 Task: Search one way flight ticket for 1 adult, 6 children, 1 infant in seat and 1 infant on lap in business from Petersburg: Petersburg James A. Johnson Airport to Springfield: Abraham Lincoln Capital Airport on 5-2-2023. Choice of flights is JetBlue. Number of bags: 1 carry on bag. Price is upto 65000. Outbound departure time preference is 23:45.
Action: Mouse moved to (211, 139)
Screenshot: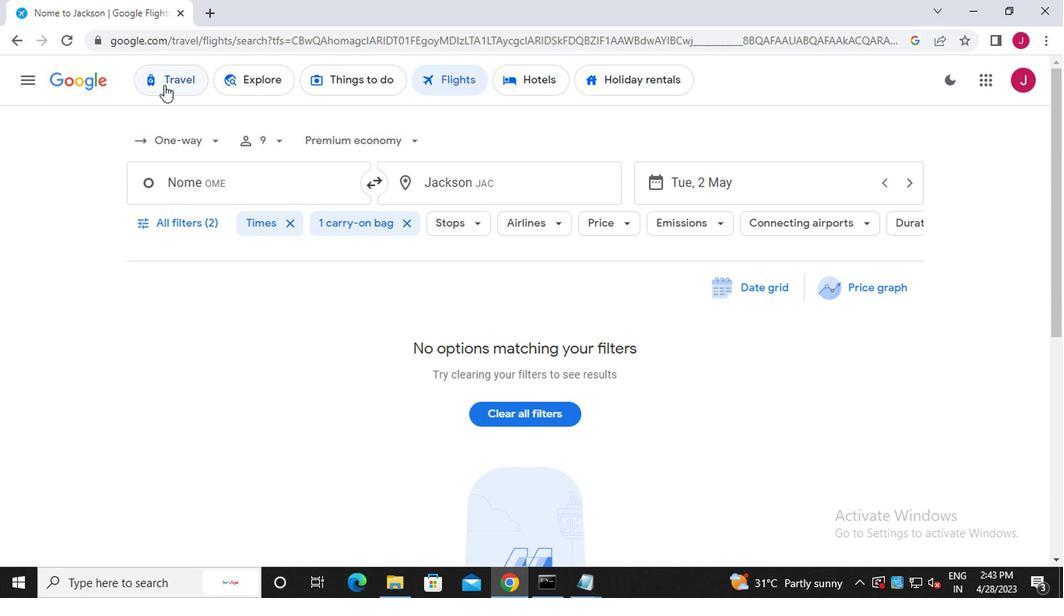 
Action: Mouse pressed left at (211, 139)
Screenshot: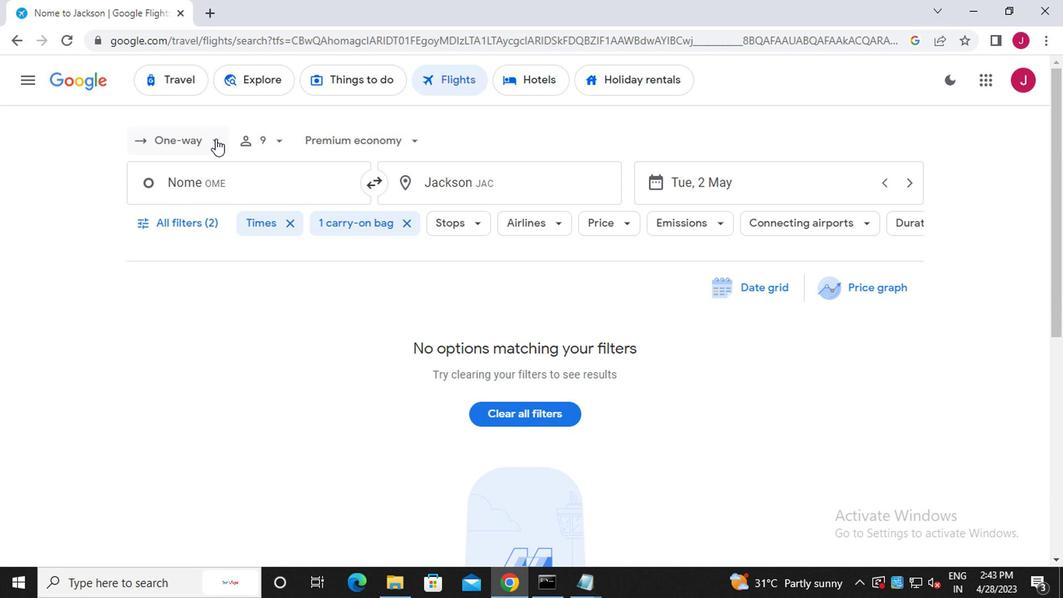 
Action: Mouse moved to (217, 212)
Screenshot: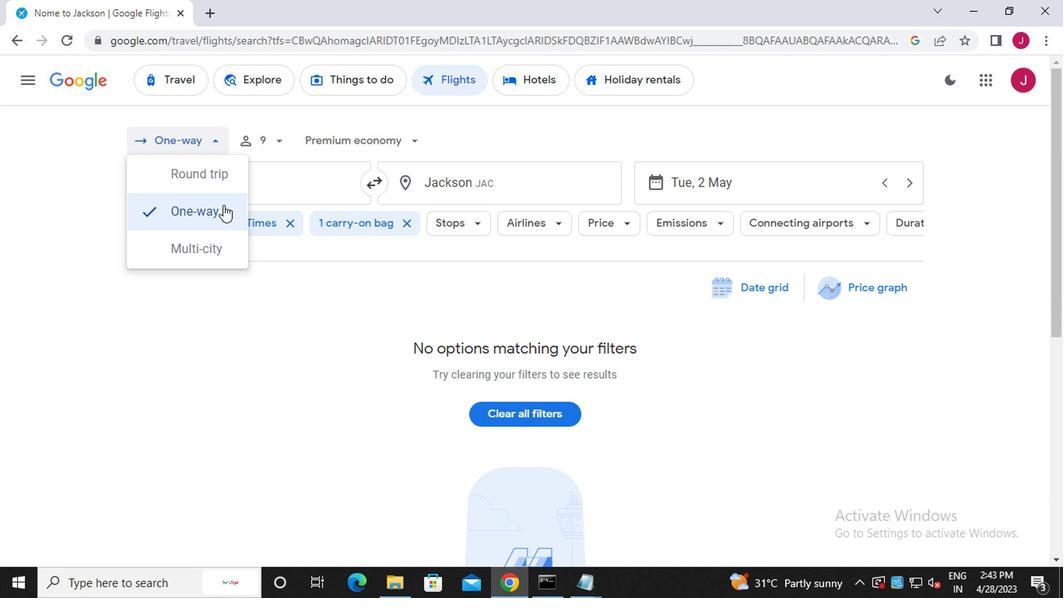 
Action: Mouse pressed left at (217, 212)
Screenshot: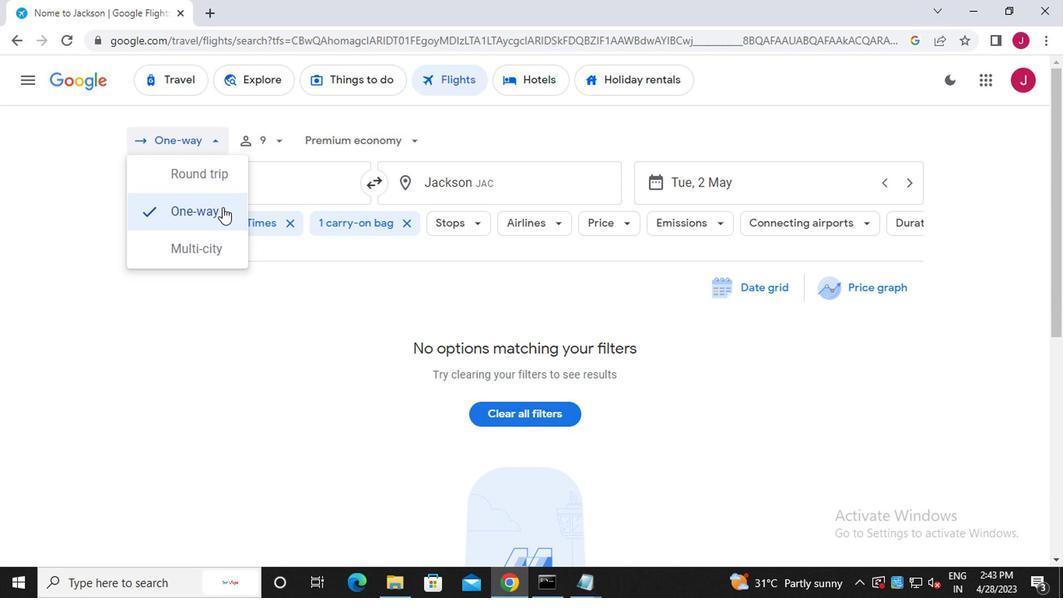 
Action: Mouse moved to (271, 145)
Screenshot: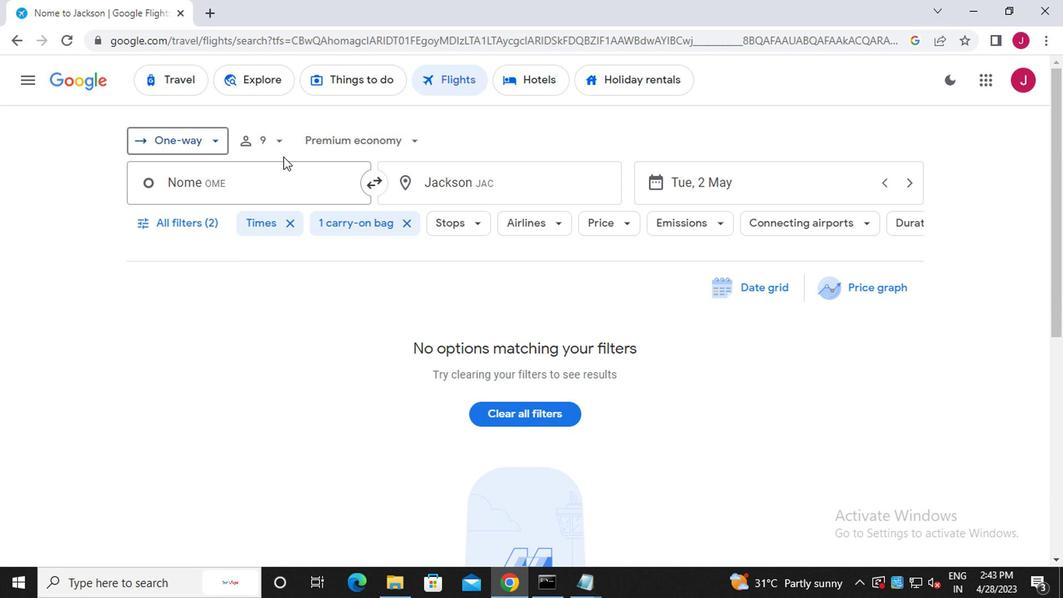 
Action: Mouse pressed left at (271, 145)
Screenshot: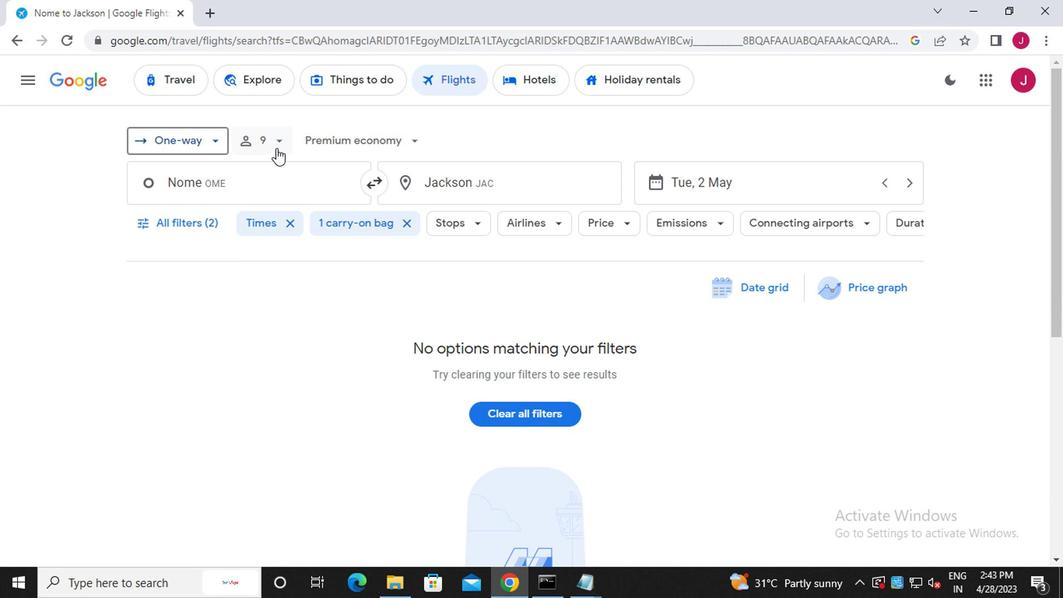 
Action: Mouse moved to (338, 181)
Screenshot: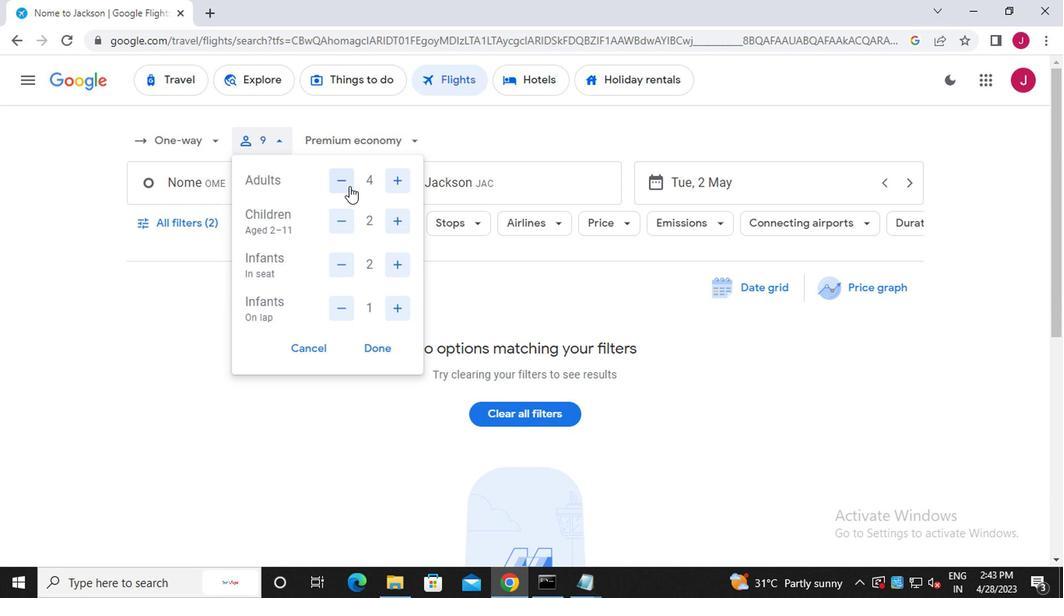 
Action: Mouse pressed left at (338, 181)
Screenshot: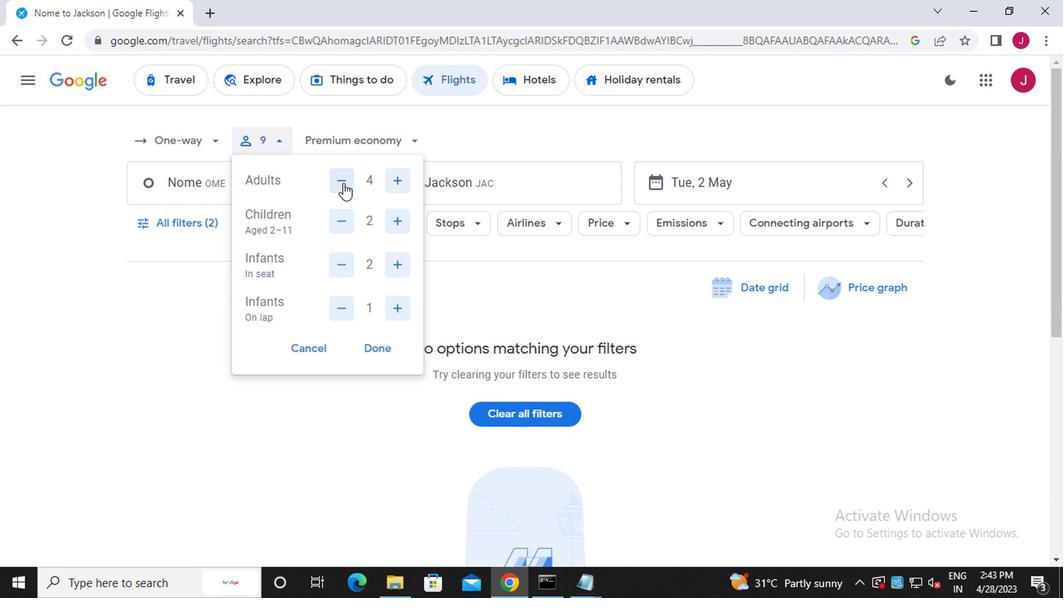 
Action: Mouse pressed left at (338, 181)
Screenshot: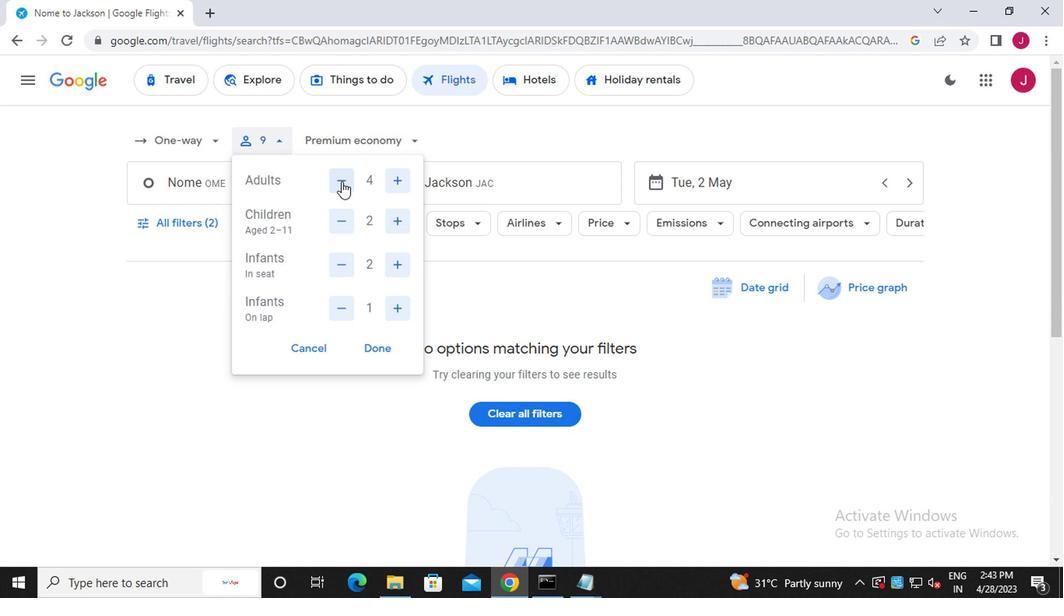 
Action: Mouse pressed left at (338, 181)
Screenshot: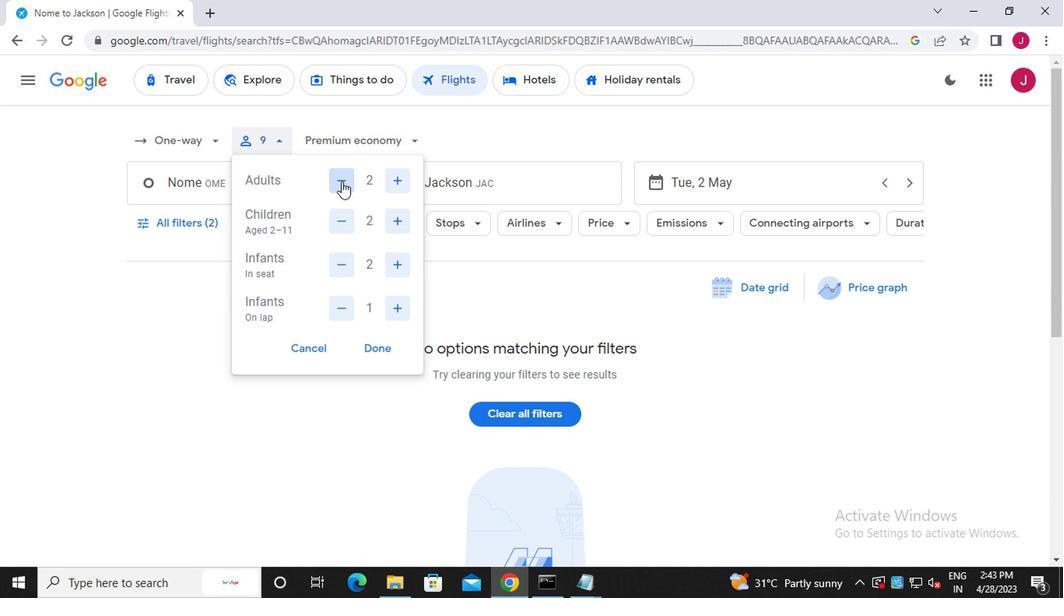 
Action: Mouse moved to (393, 219)
Screenshot: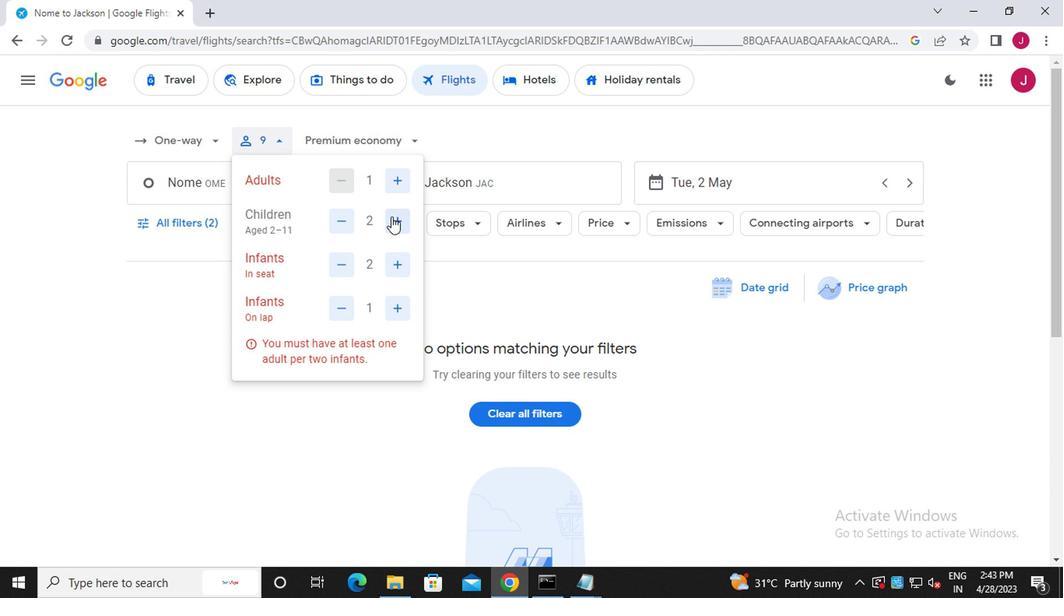 
Action: Mouse pressed left at (393, 219)
Screenshot: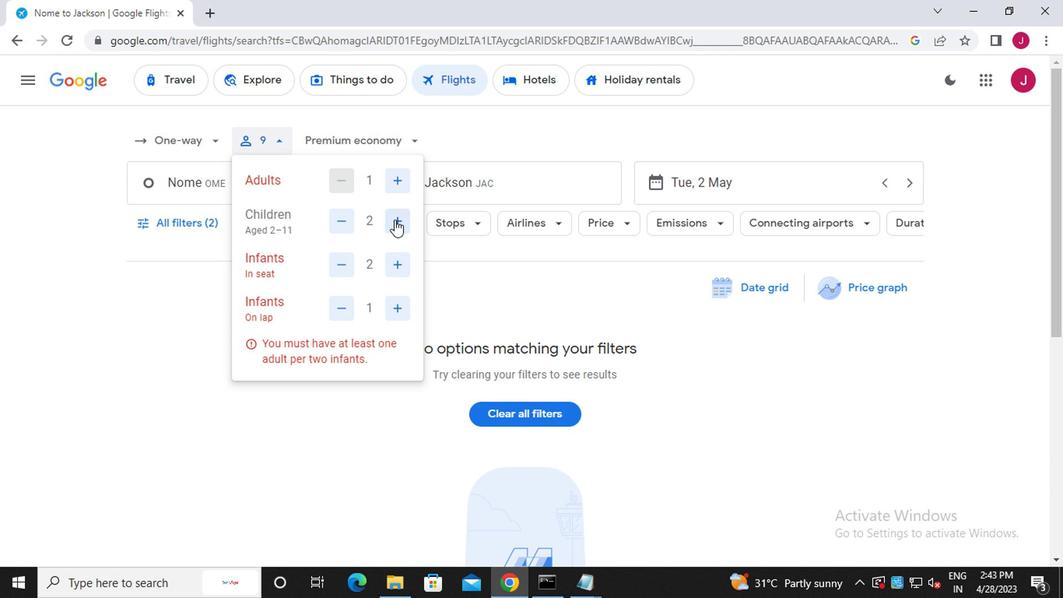 
Action: Mouse moved to (394, 220)
Screenshot: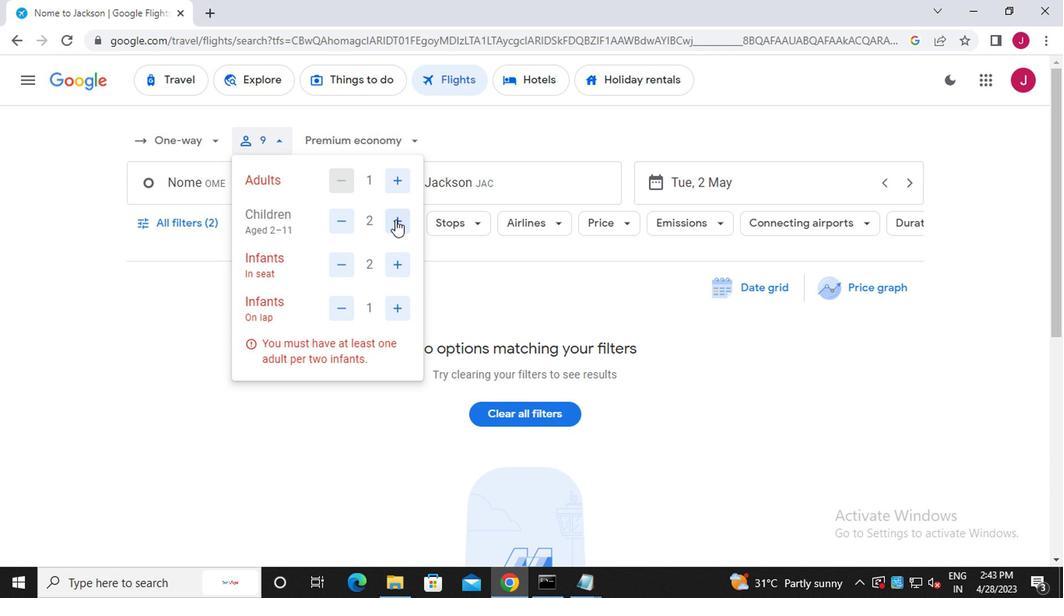 
Action: Mouse pressed left at (394, 220)
Screenshot: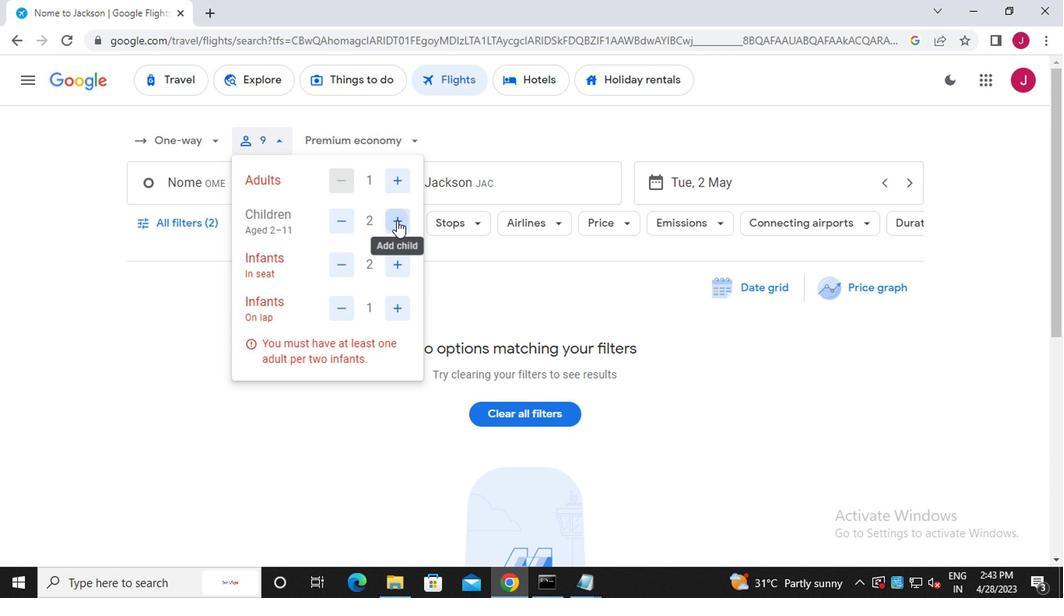 
Action: Mouse pressed left at (394, 220)
Screenshot: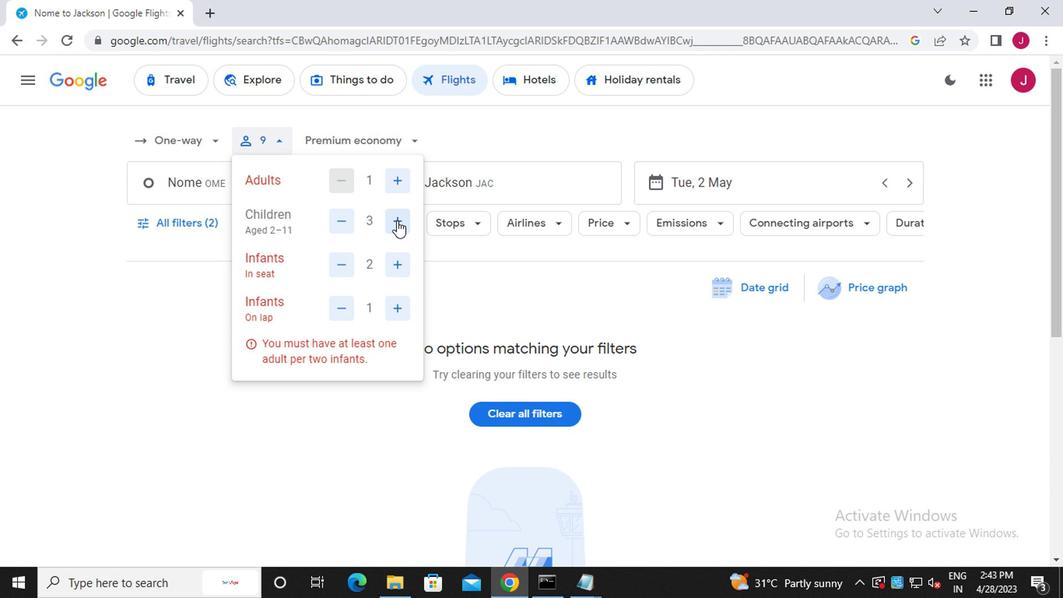 
Action: Mouse pressed left at (394, 220)
Screenshot: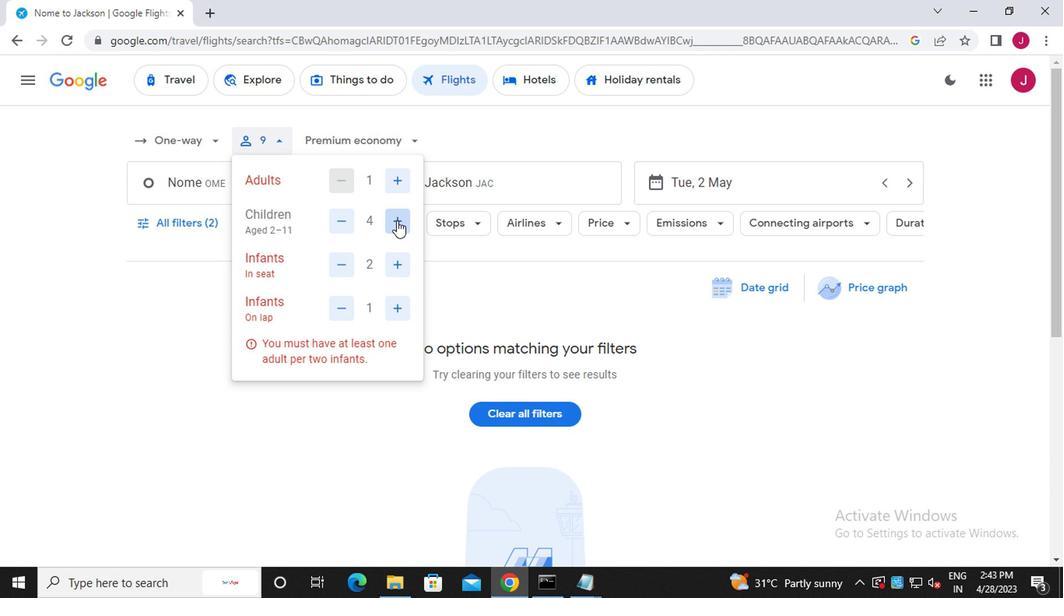 
Action: Mouse moved to (342, 263)
Screenshot: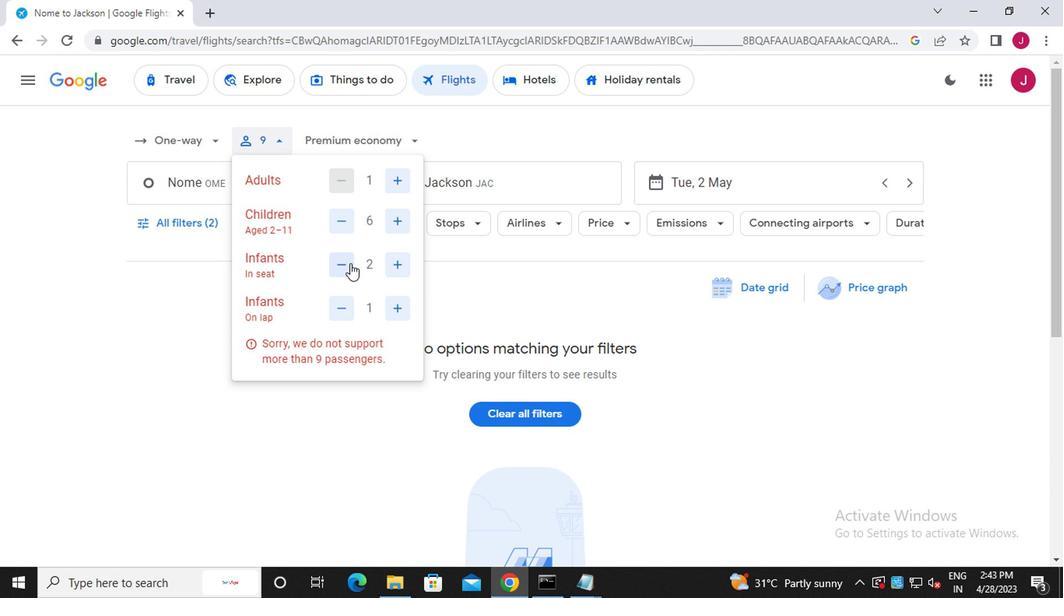 
Action: Mouse pressed left at (342, 263)
Screenshot: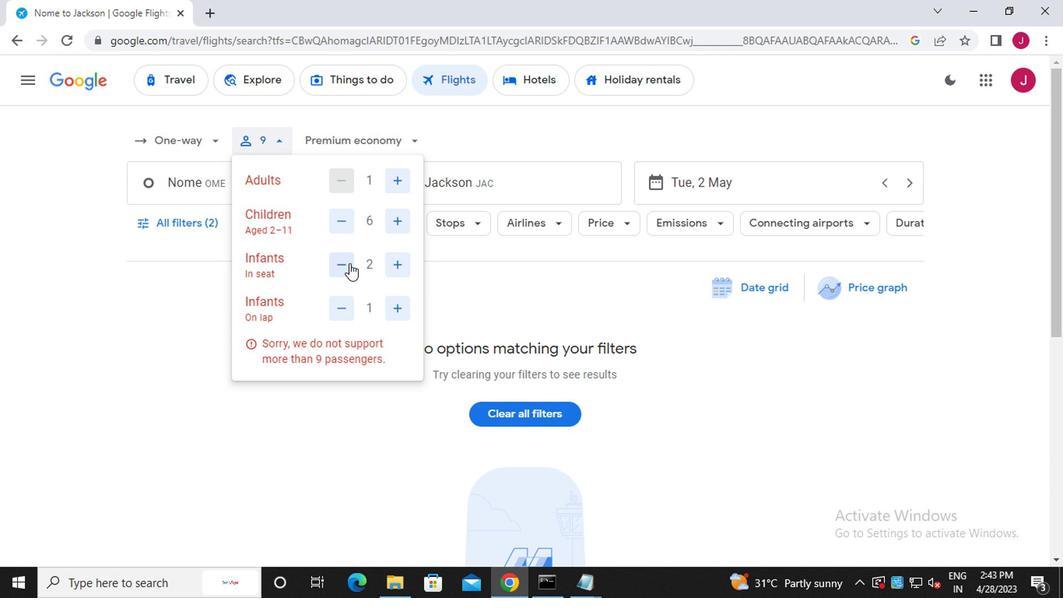 
Action: Mouse moved to (373, 347)
Screenshot: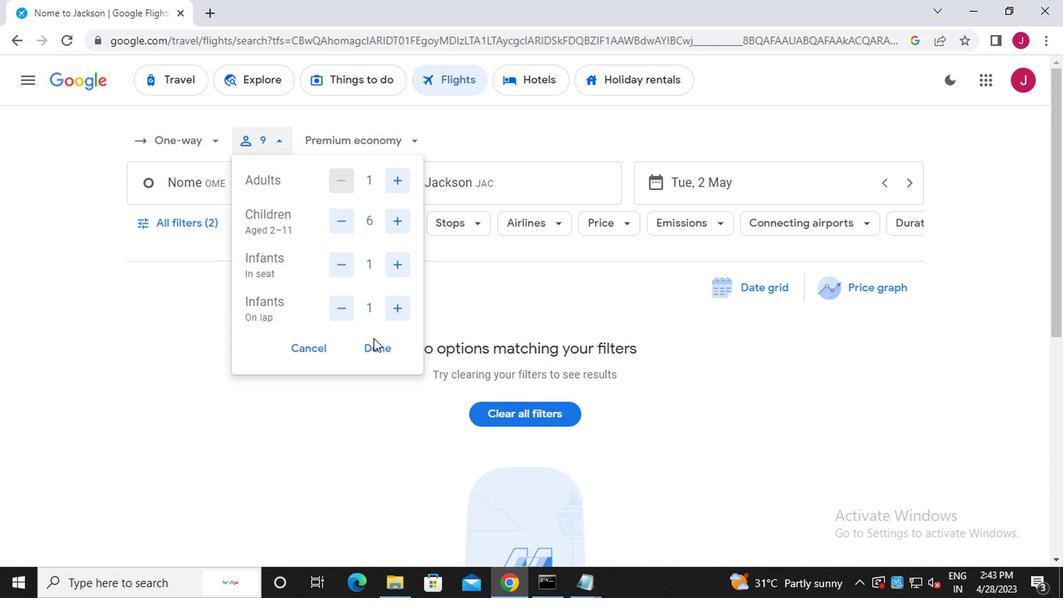
Action: Mouse pressed left at (373, 347)
Screenshot: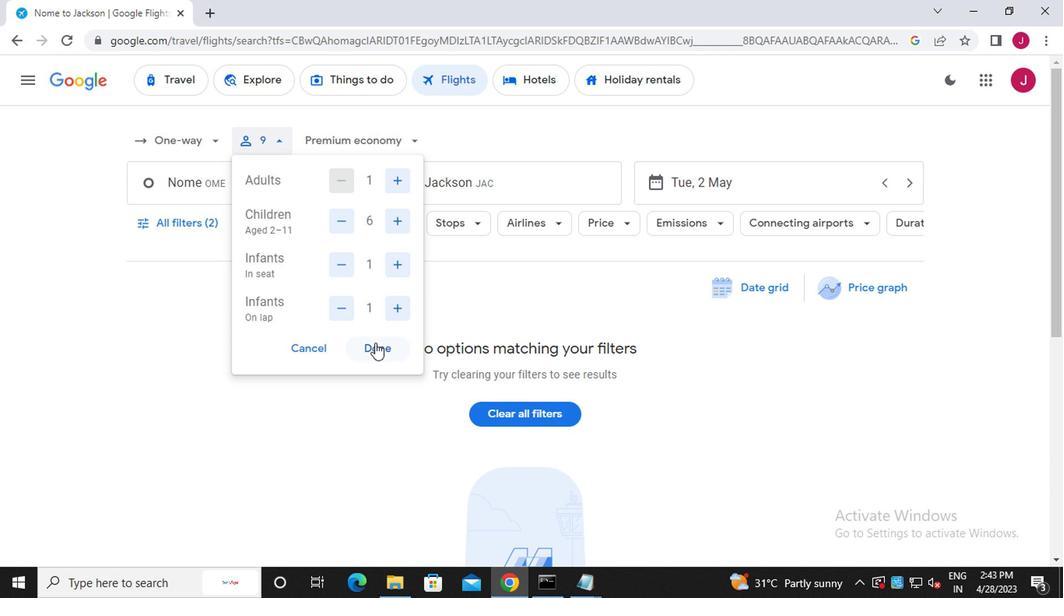 
Action: Mouse moved to (378, 135)
Screenshot: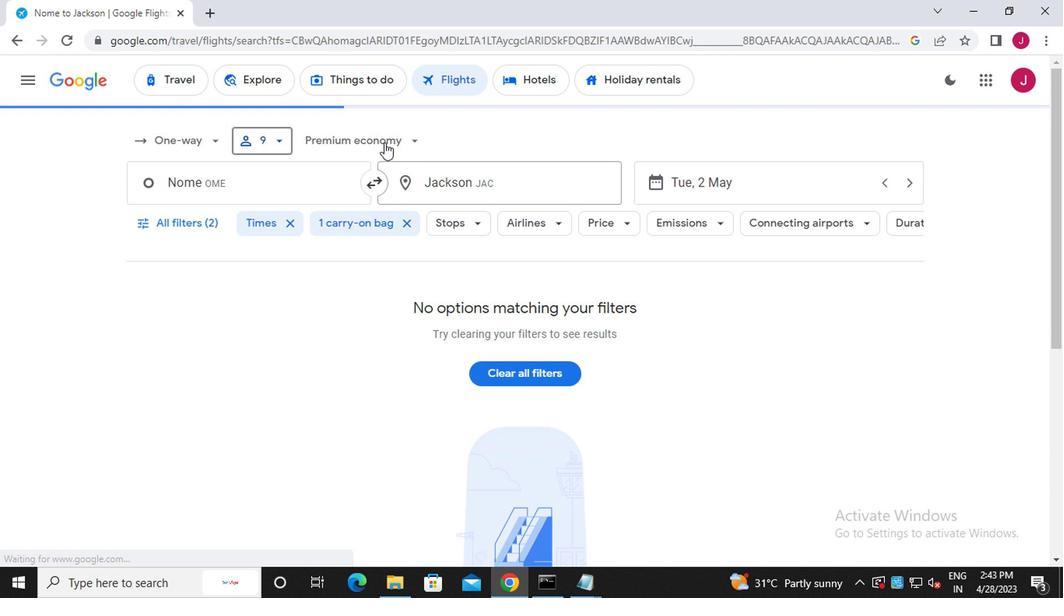 
Action: Mouse pressed left at (378, 135)
Screenshot: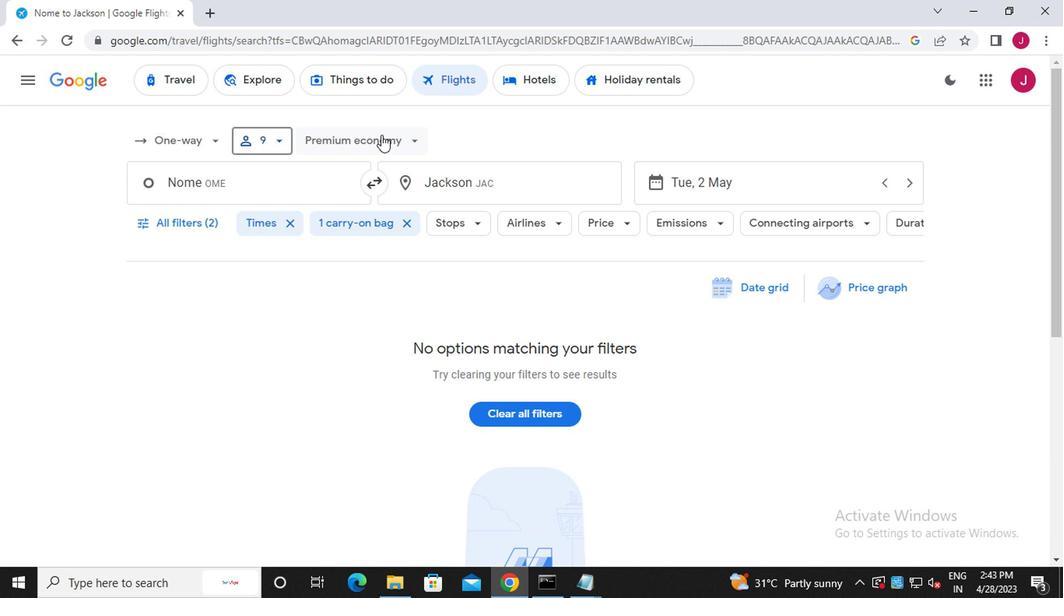 
Action: Mouse moved to (381, 248)
Screenshot: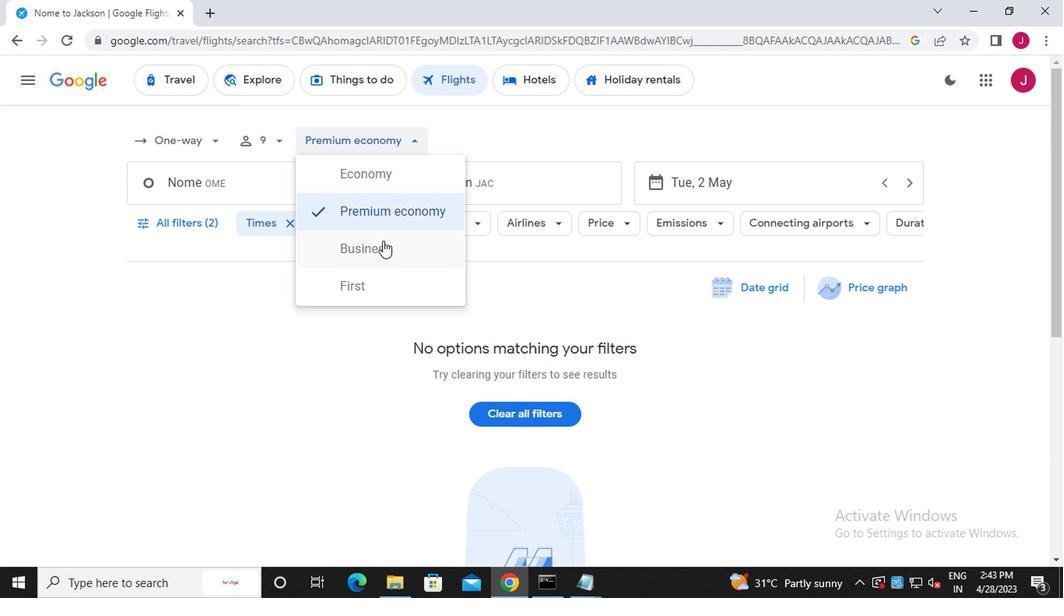
Action: Mouse pressed left at (381, 248)
Screenshot: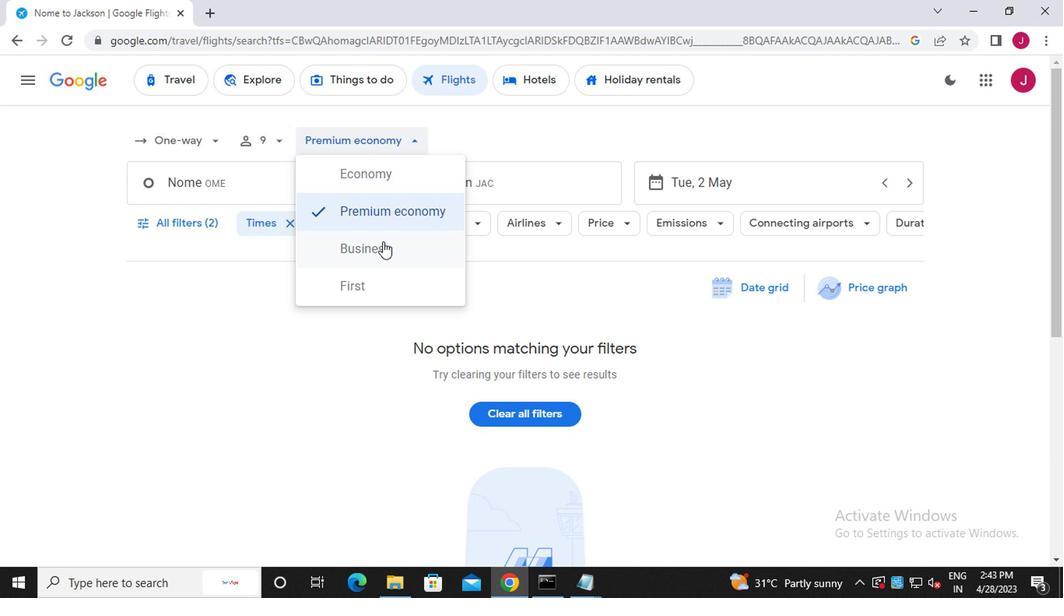 
Action: Mouse moved to (271, 191)
Screenshot: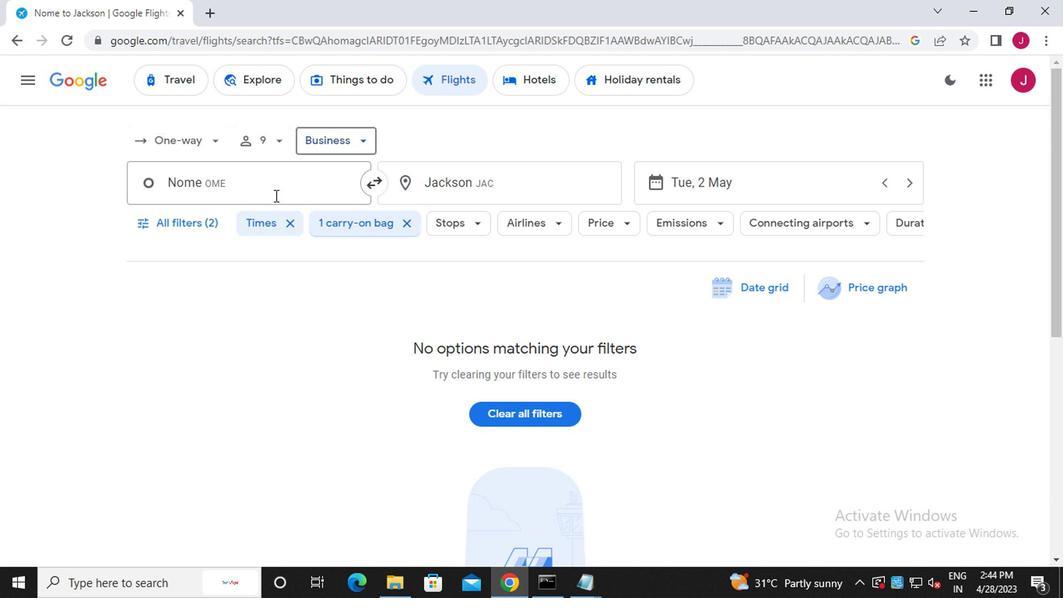 
Action: Mouse pressed left at (271, 191)
Screenshot: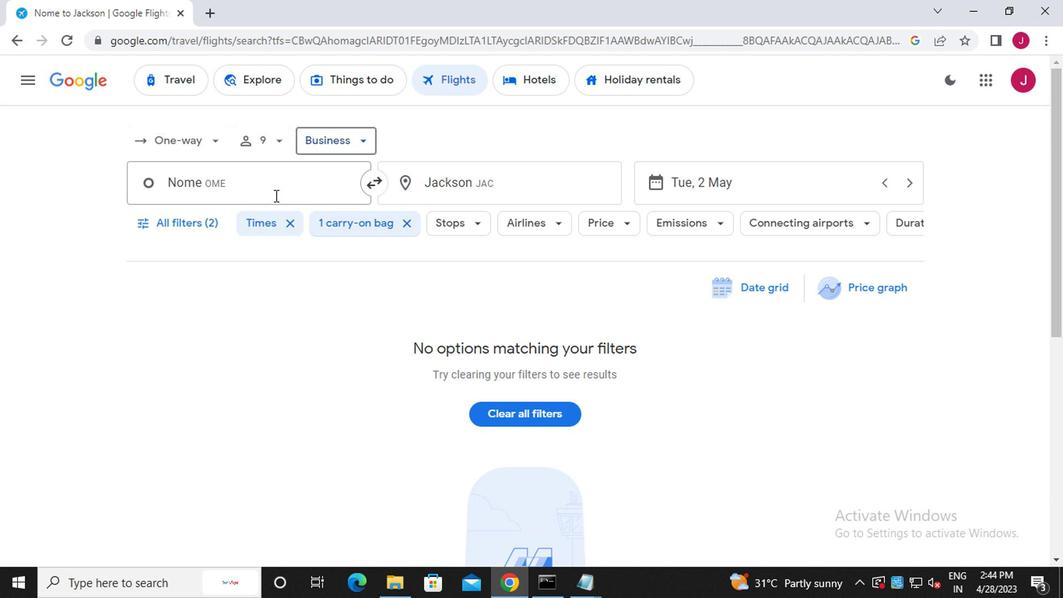 
Action: Key pressed peterburg
Screenshot: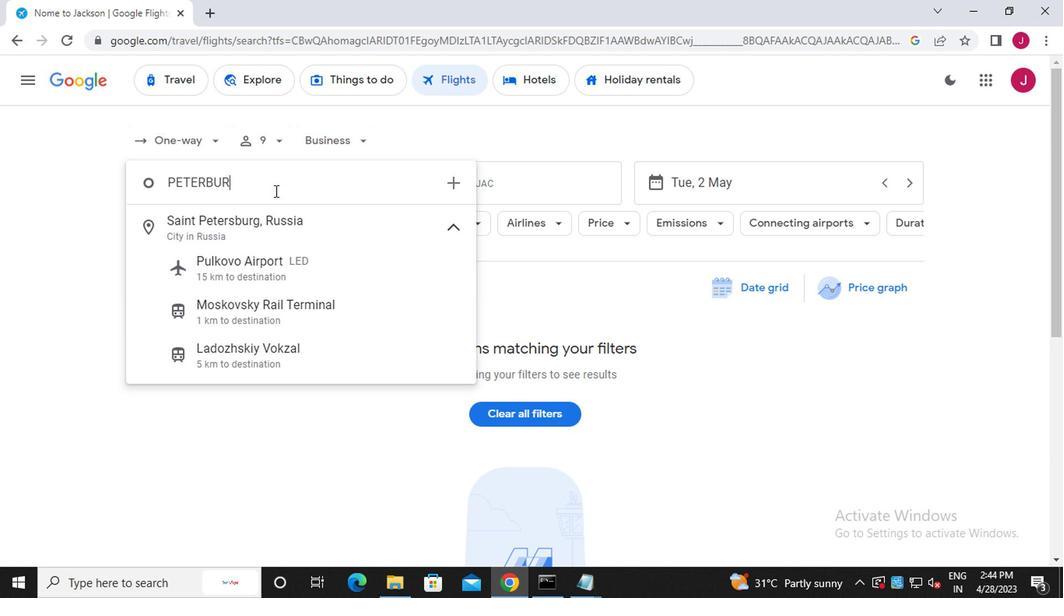 
Action: Mouse moved to (260, 192)
Screenshot: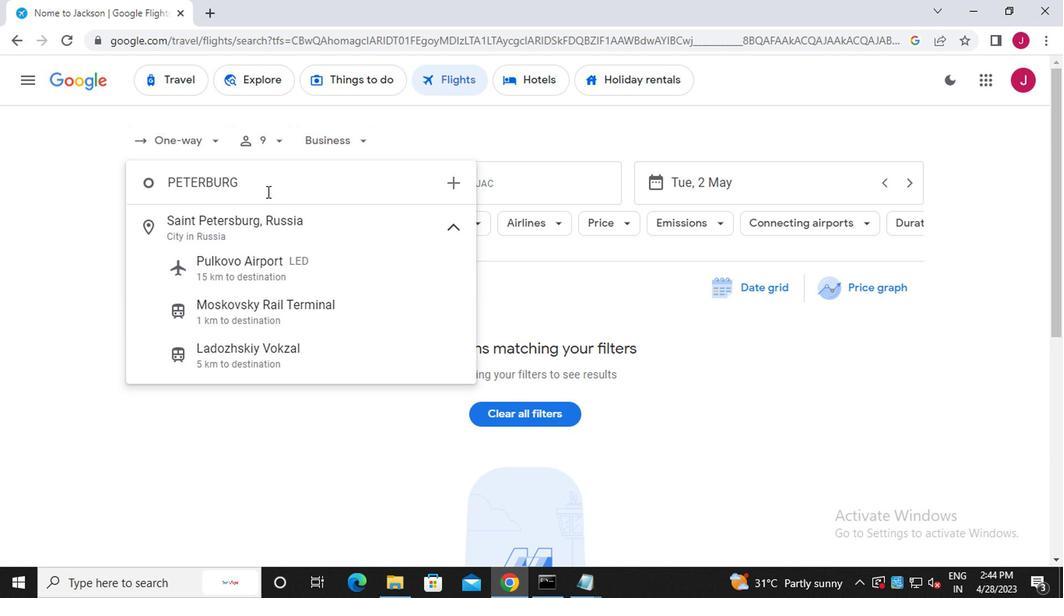 
Action: Key pressed <Key.space>ja<Key.backspace>
Screenshot: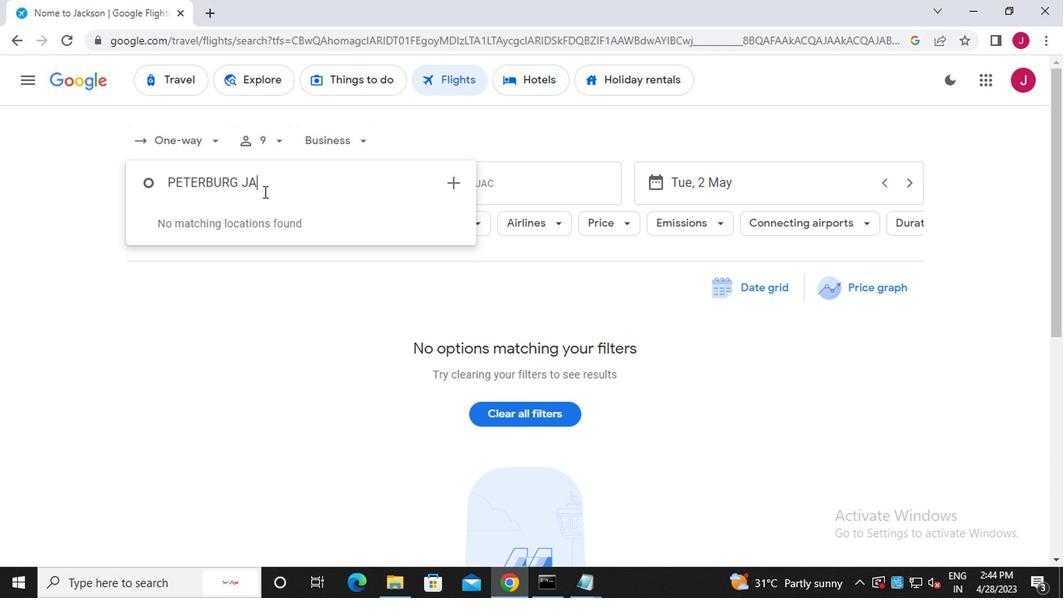 
Action: Mouse moved to (250, 192)
Screenshot: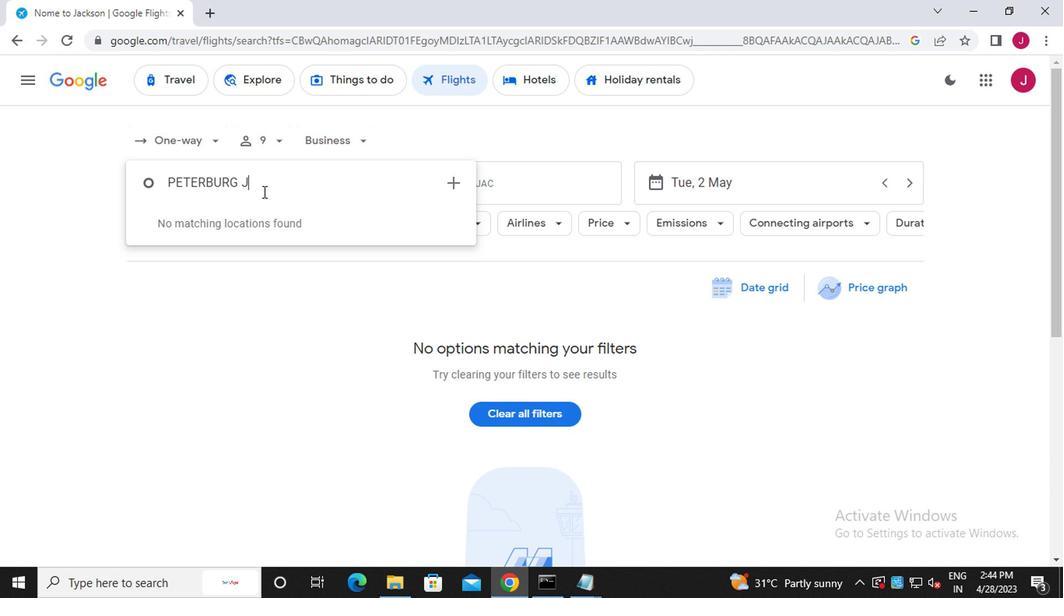 
Action: Key pressed <Key.backspace>
Screenshot: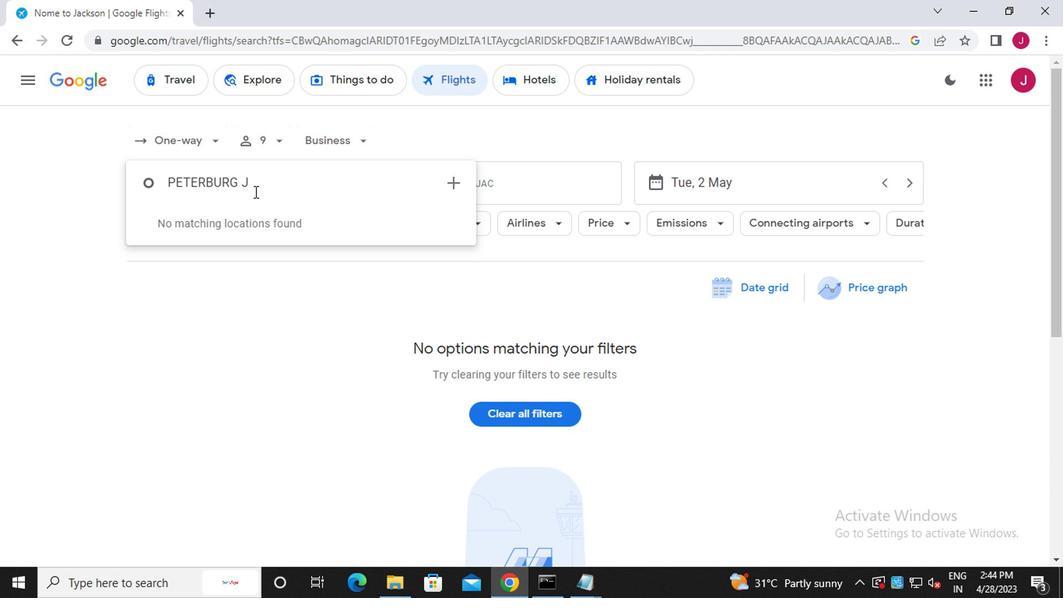 
Action: Mouse moved to (276, 180)
Screenshot: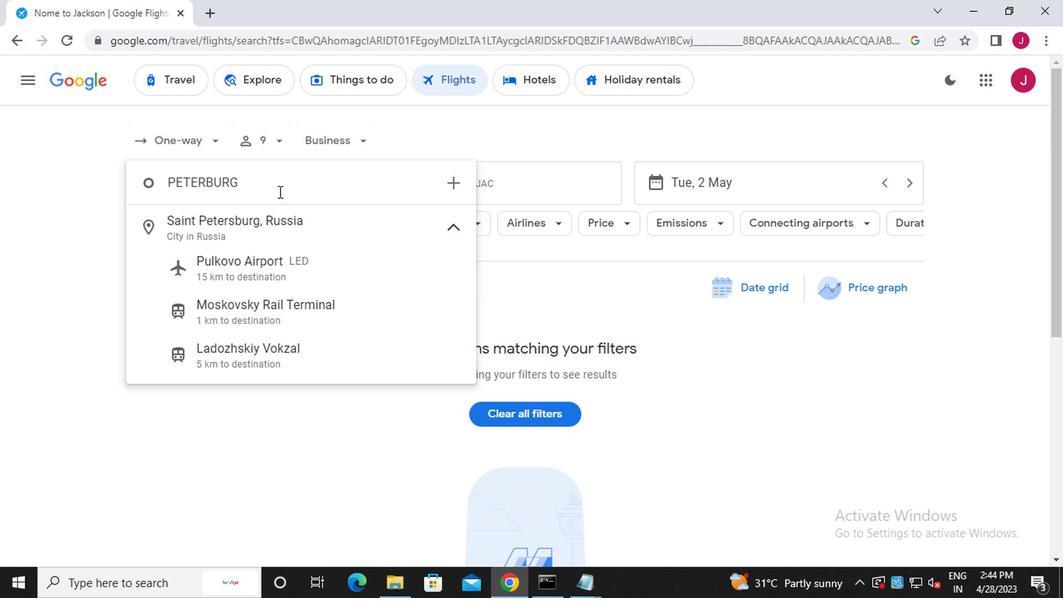 
Action: Key pressed <Key.backspace><Key.backspace><Key.backspace><Key.backspace><Key.backspace><Key.backspace><Key.backspace><Key.backspace><Key.backspace><Key.caps_lock>eterburg
Screenshot: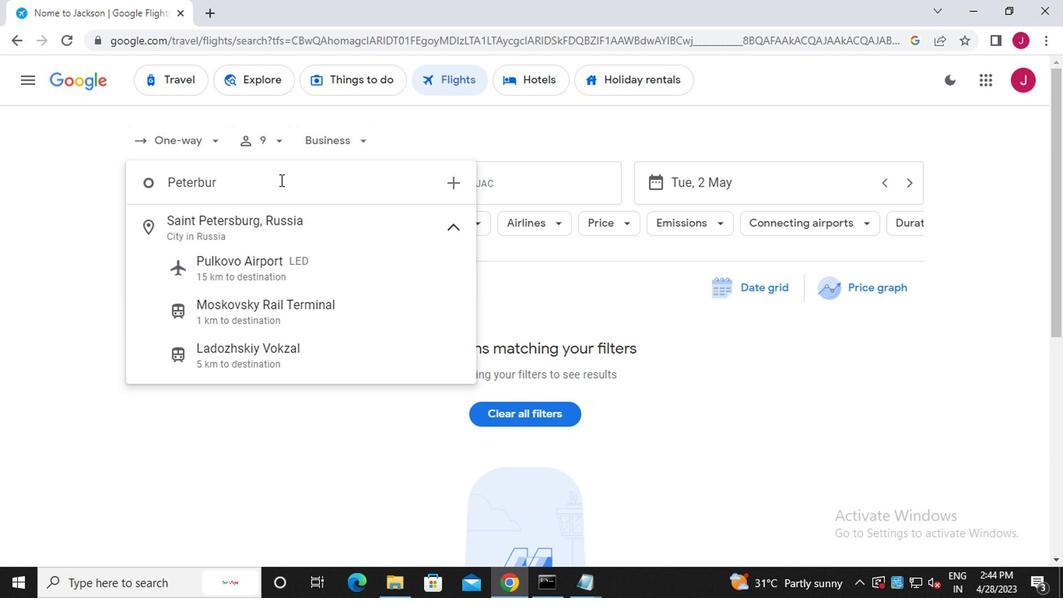 
Action: Mouse moved to (330, 185)
Screenshot: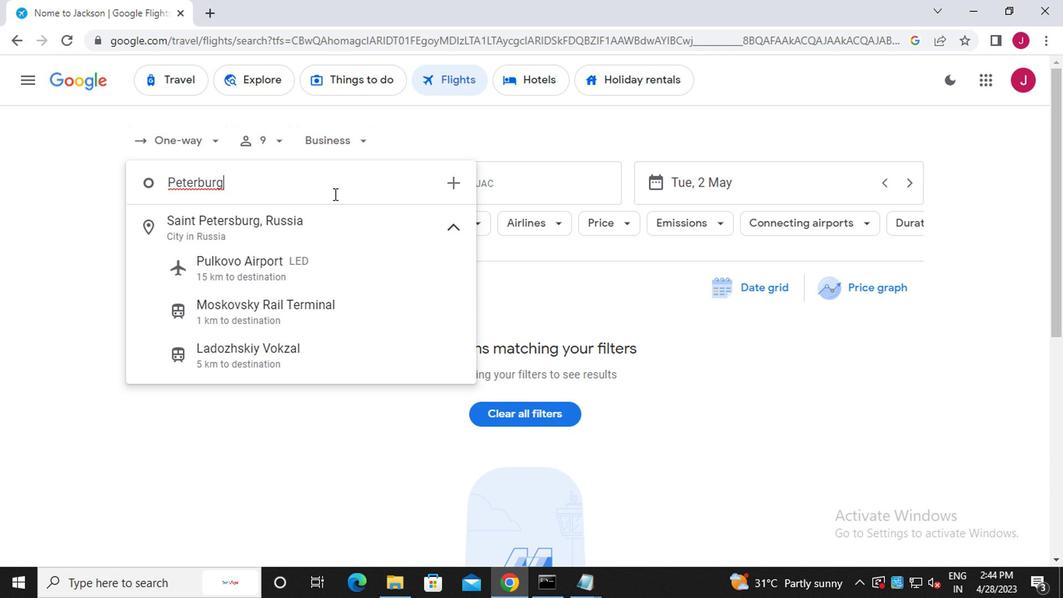 
Action: Mouse pressed left at (330, 185)
Screenshot: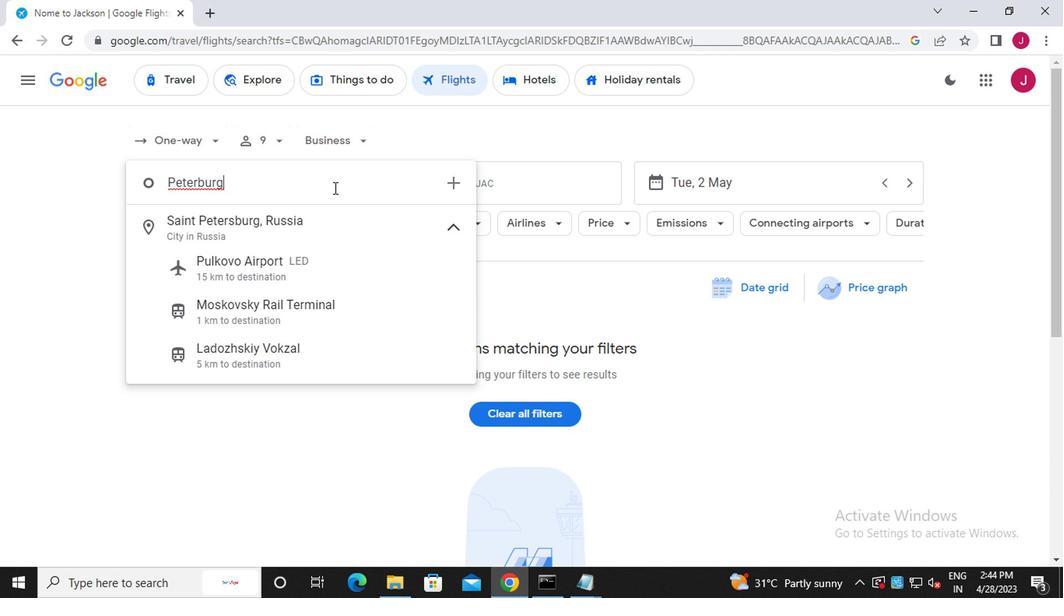 
Action: Mouse moved to (325, 184)
Screenshot: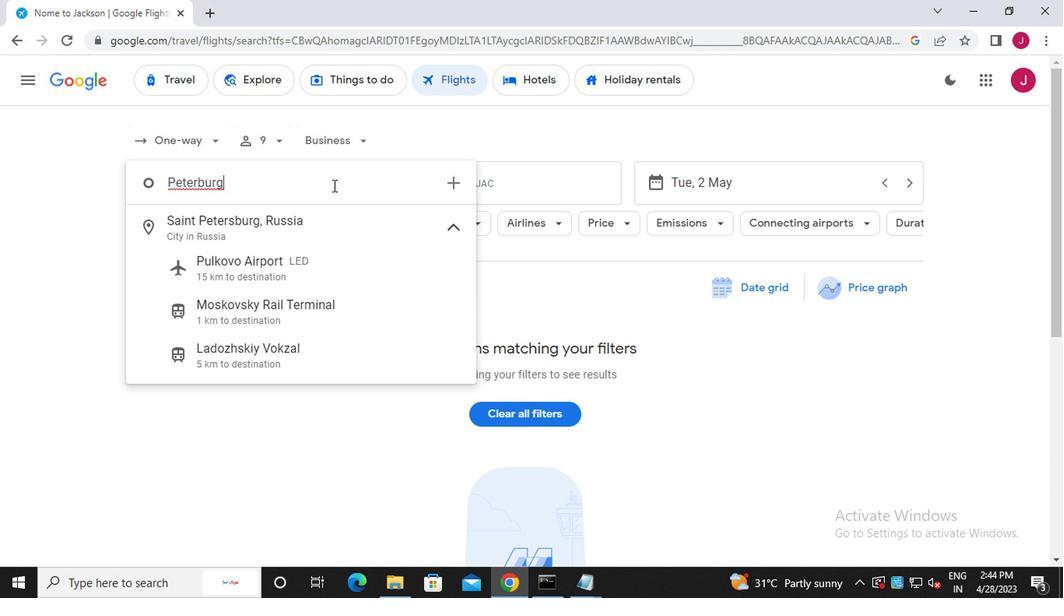 
Action: Key pressed <Key.backspace><Key.backspace><Key.backspace><Key.backspace><Key.backspace><Key.backspace><Key.backspace><Key.backspace><Key.backspace><Key.backspace><Key.backspace><Key.backspace><Key.backspace><Key.backspace><Key.backspace><Key.backspace><Key.backspace><Key.backspace><Key.backspace><Key.backspace><Key.backspace>johnson<Key.space>a
Screenshot: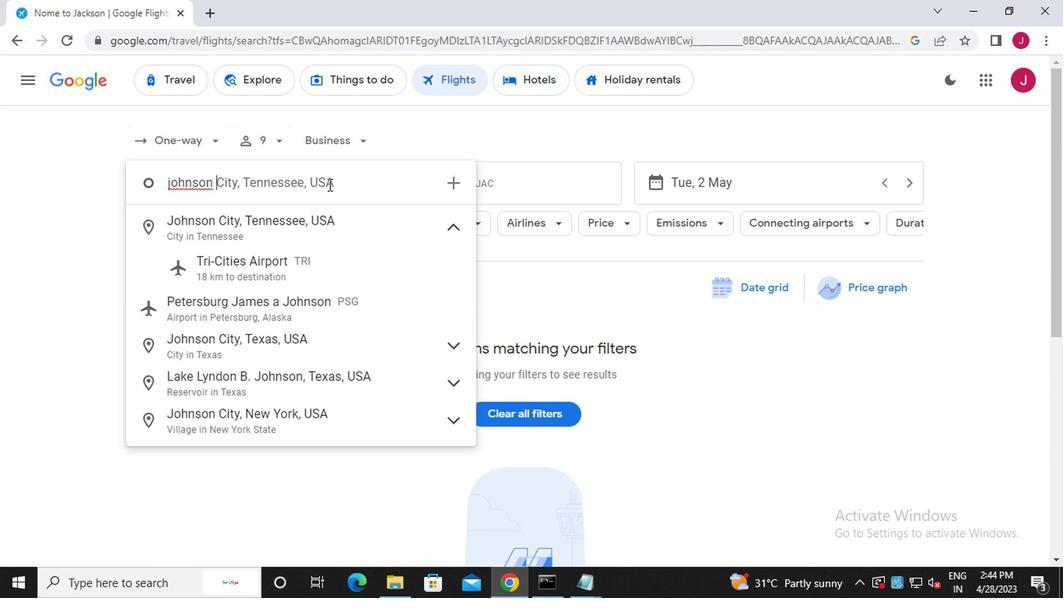 
Action: Mouse moved to (290, 227)
Screenshot: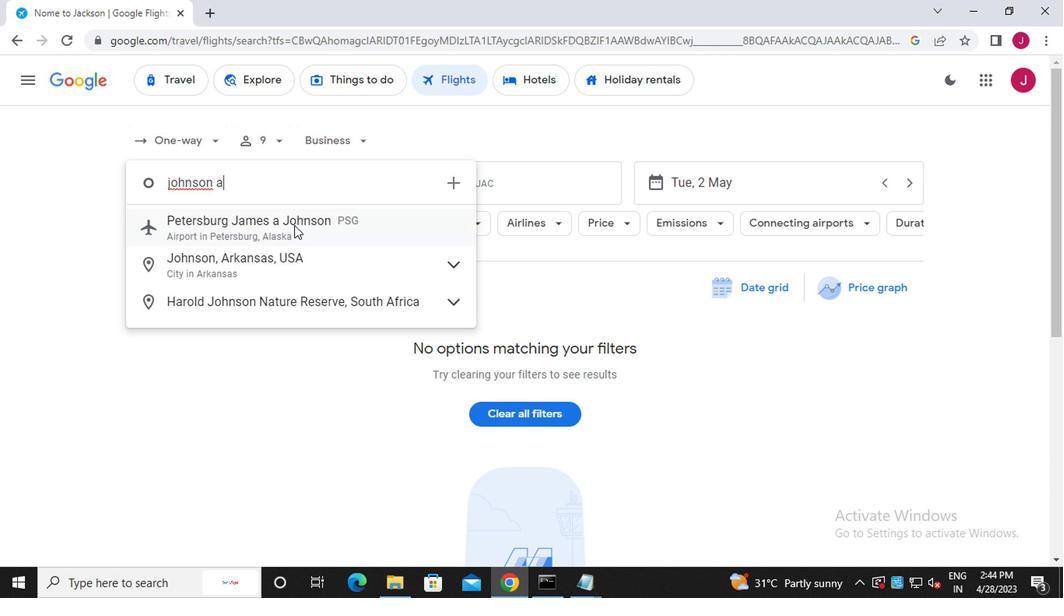 
Action: Mouse pressed left at (290, 227)
Screenshot: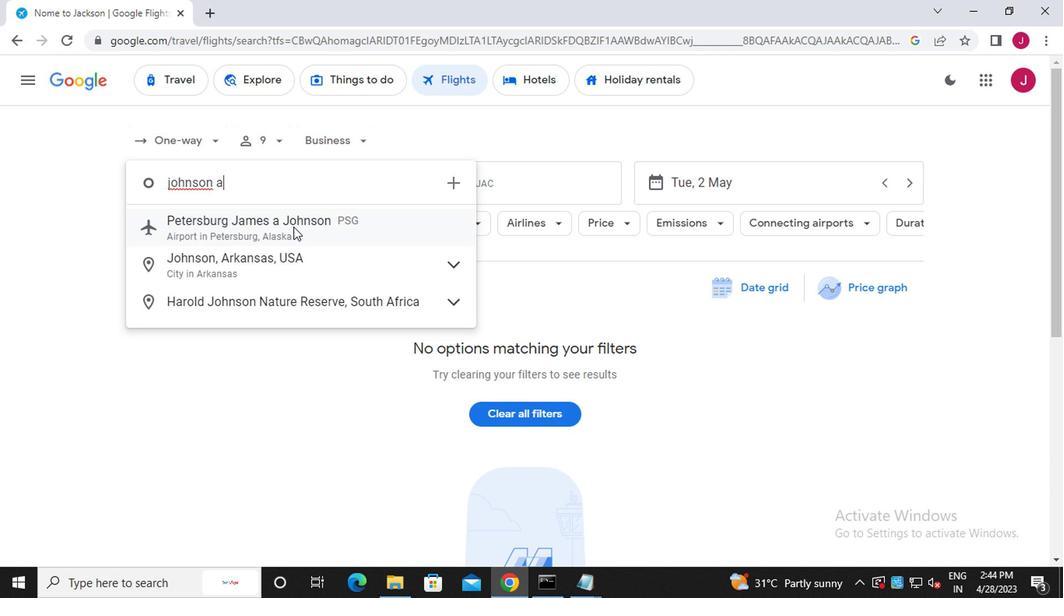 
Action: Mouse moved to (526, 183)
Screenshot: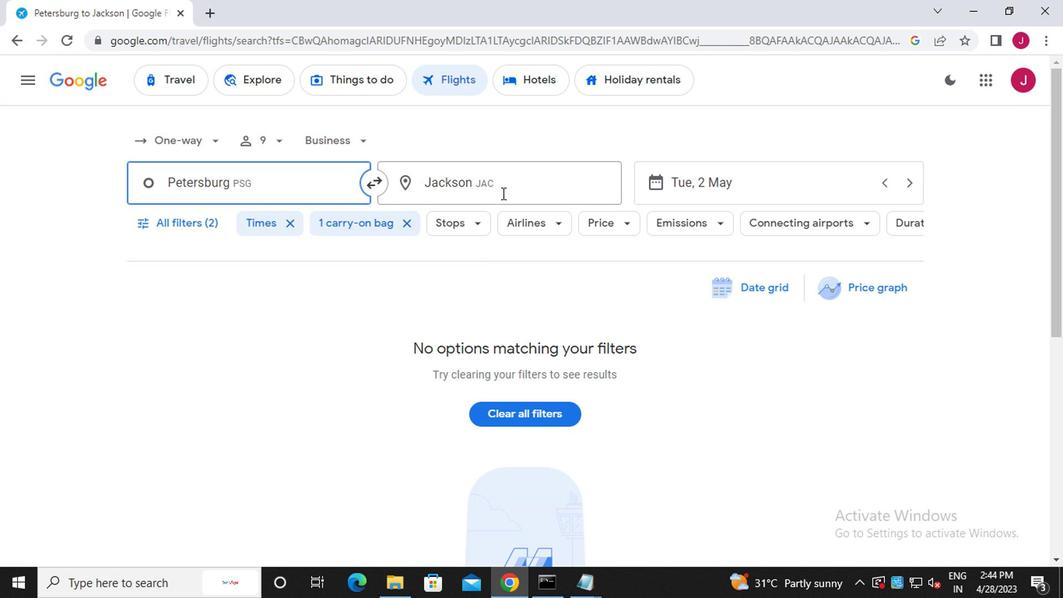 
Action: Mouse pressed left at (526, 183)
Screenshot: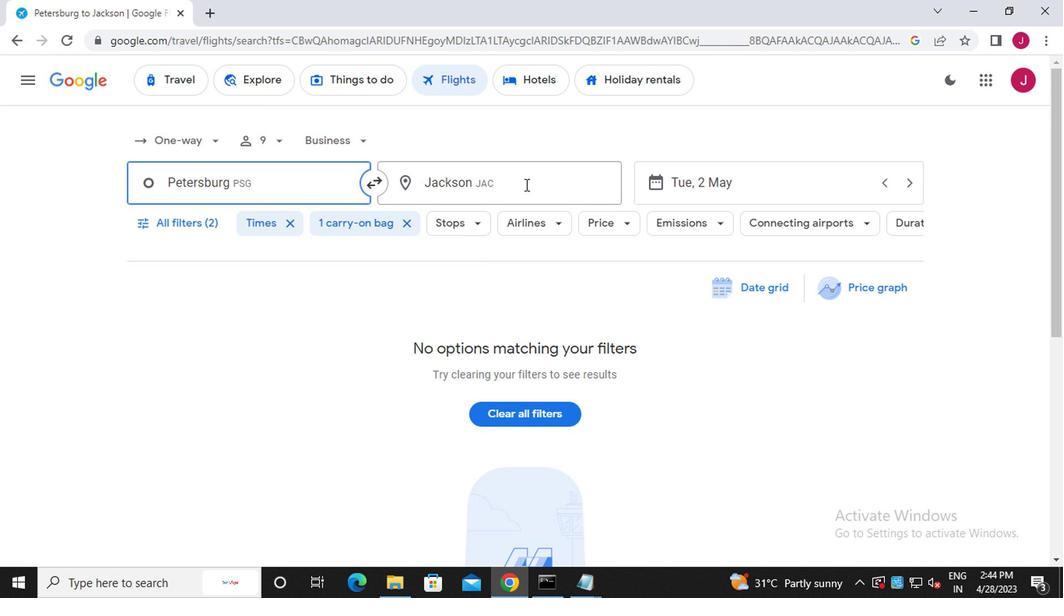 
Action: Mouse moved to (527, 183)
Screenshot: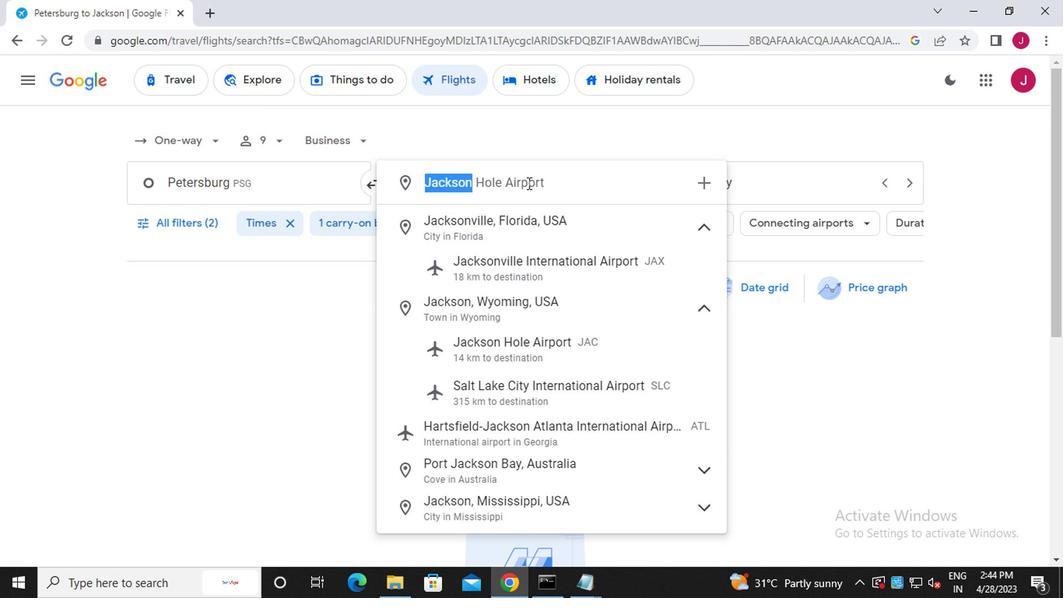 
Action: Key pressed springfield
Screenshot: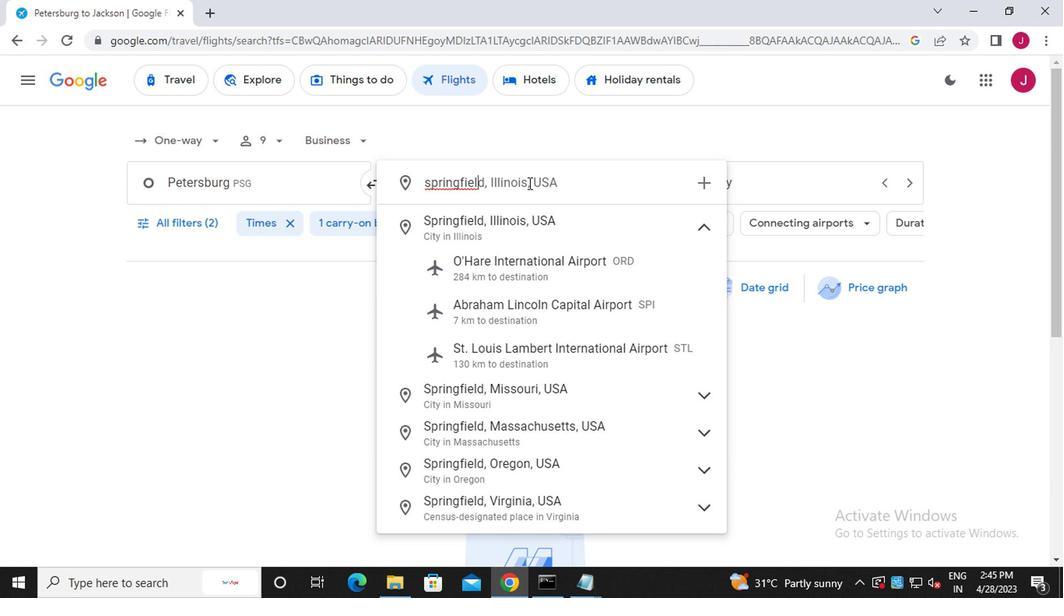 
Action: Mouse moved to (543, 317)
Screenshot: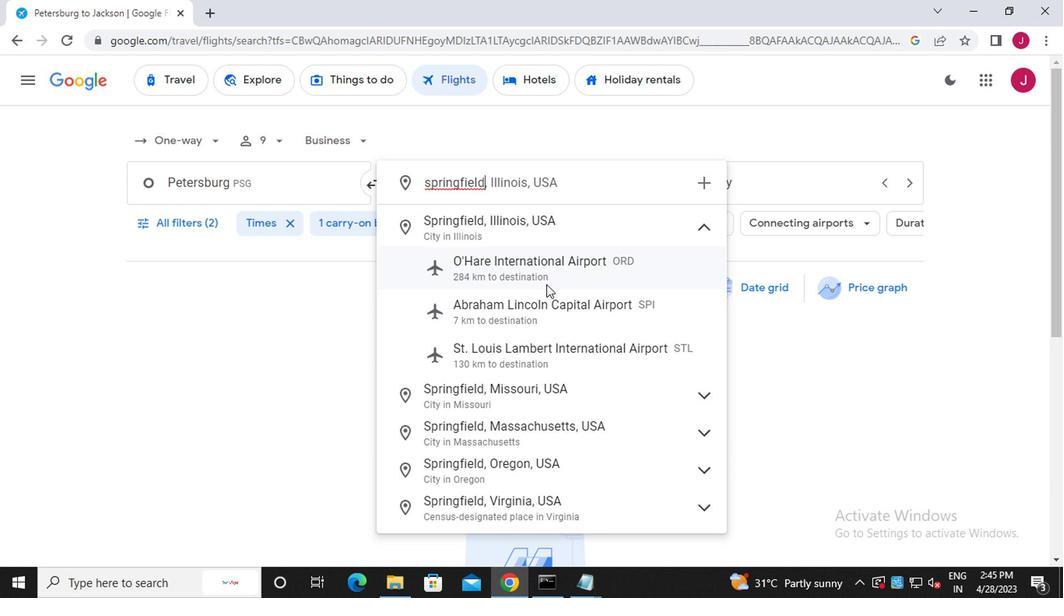 
Action: Mouse pressed left at (543, 317)
Screenshot: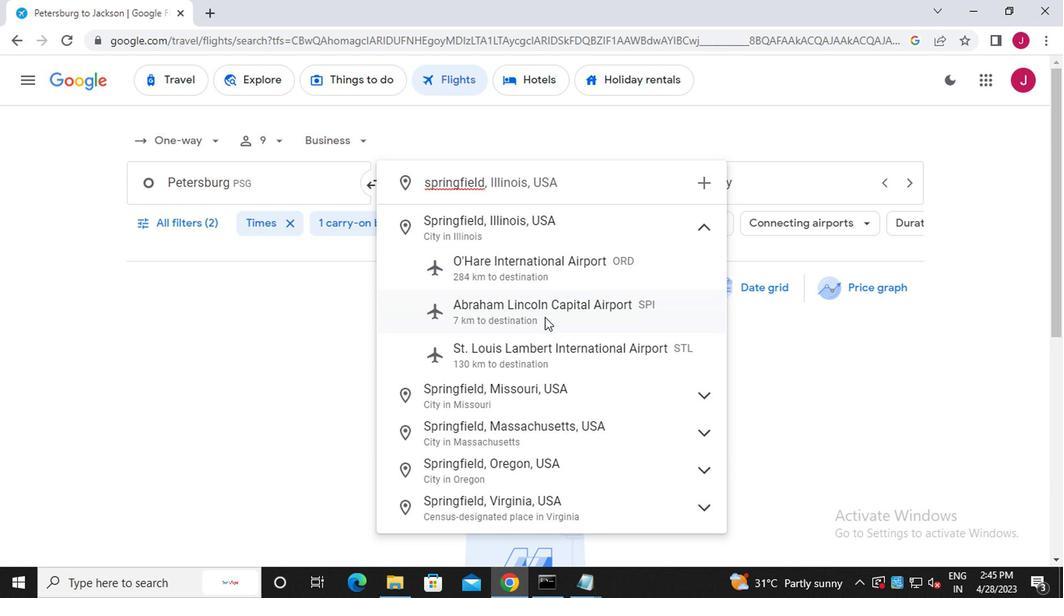 
Action: Mouse moved to (747, 185)
Screenshot: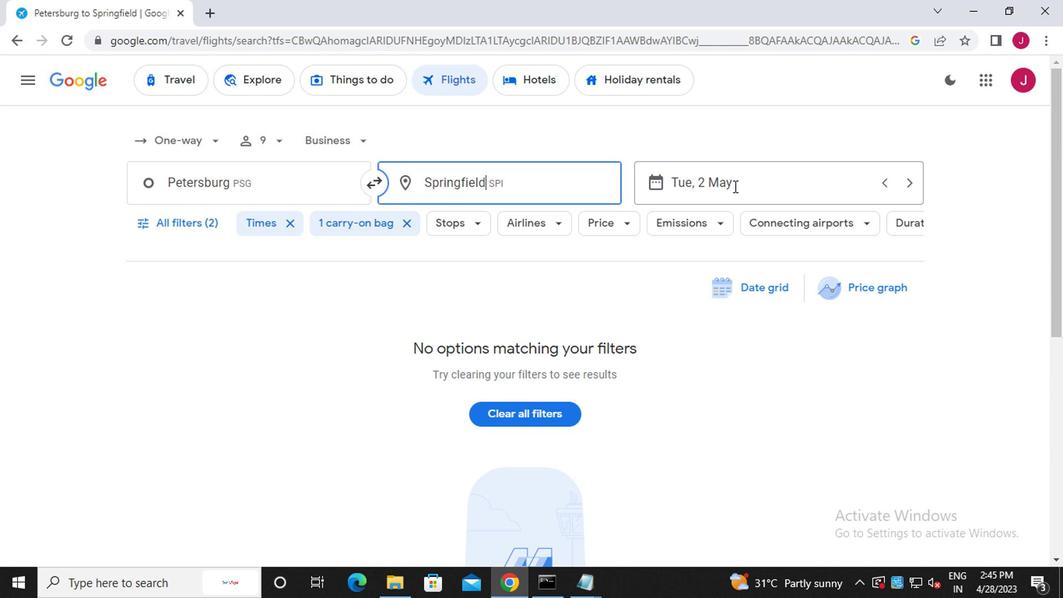 
Action: Mouse pressed left at (747, 185)
Screenshot: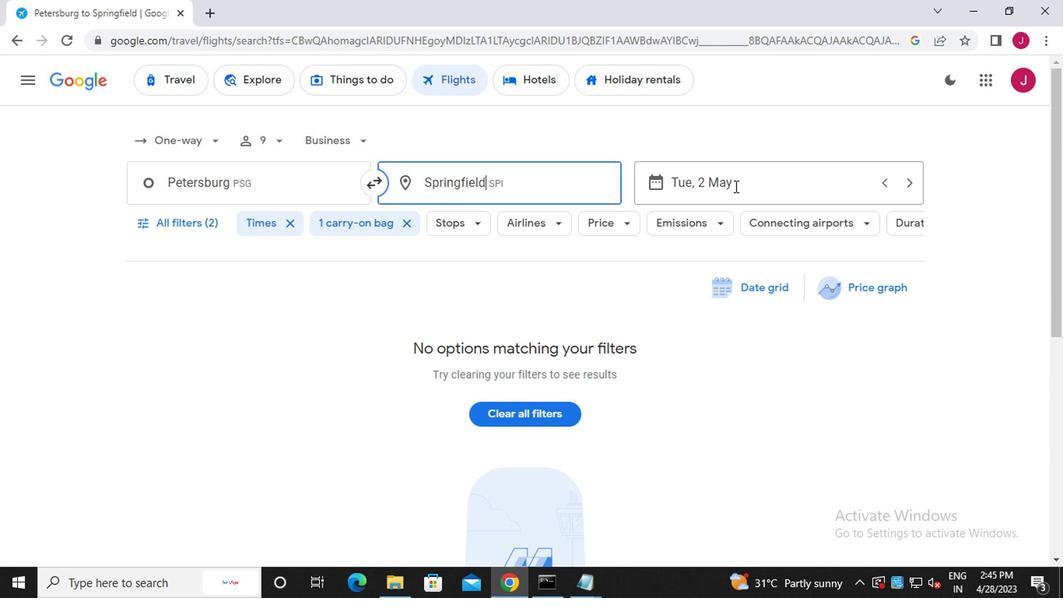 
Action: Mouse moved to (897, 532)
Screenshot: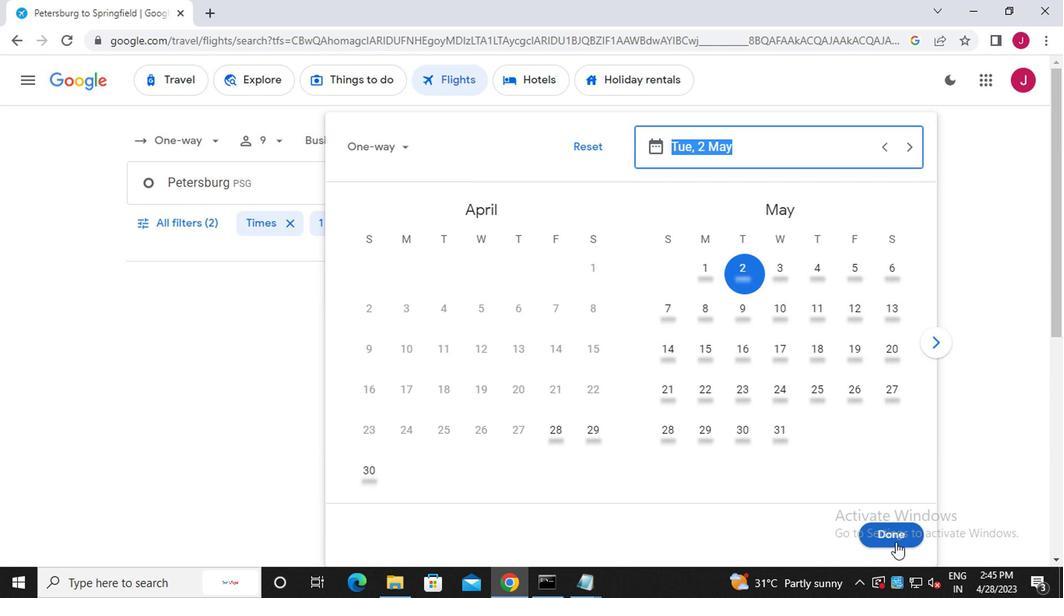 
Action: Mouse pressed left at (897, 532)
Screenshot: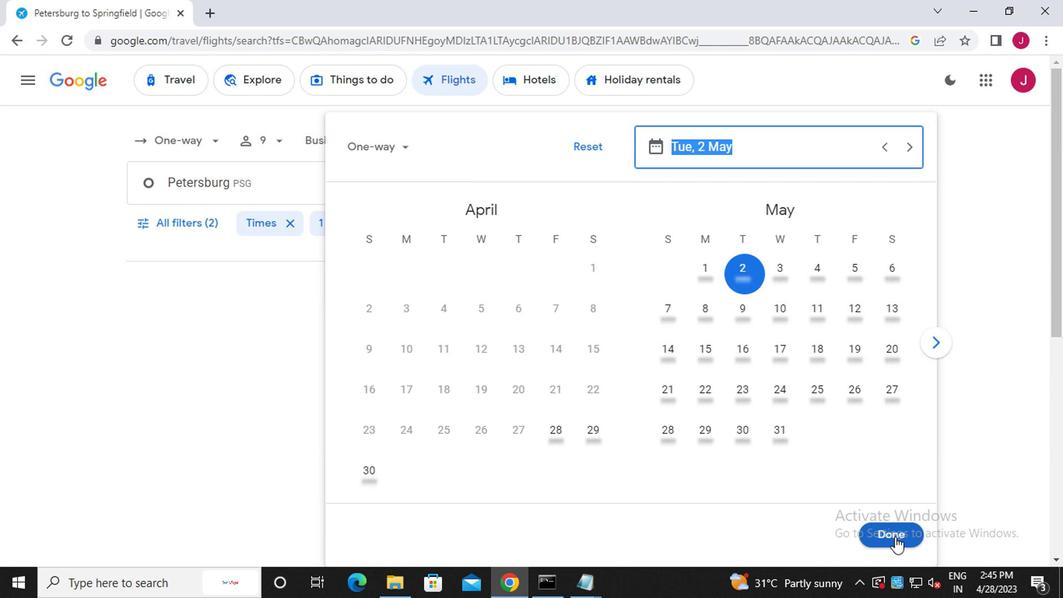 
Action: Mouse moved to (200, 224)
Screenshot: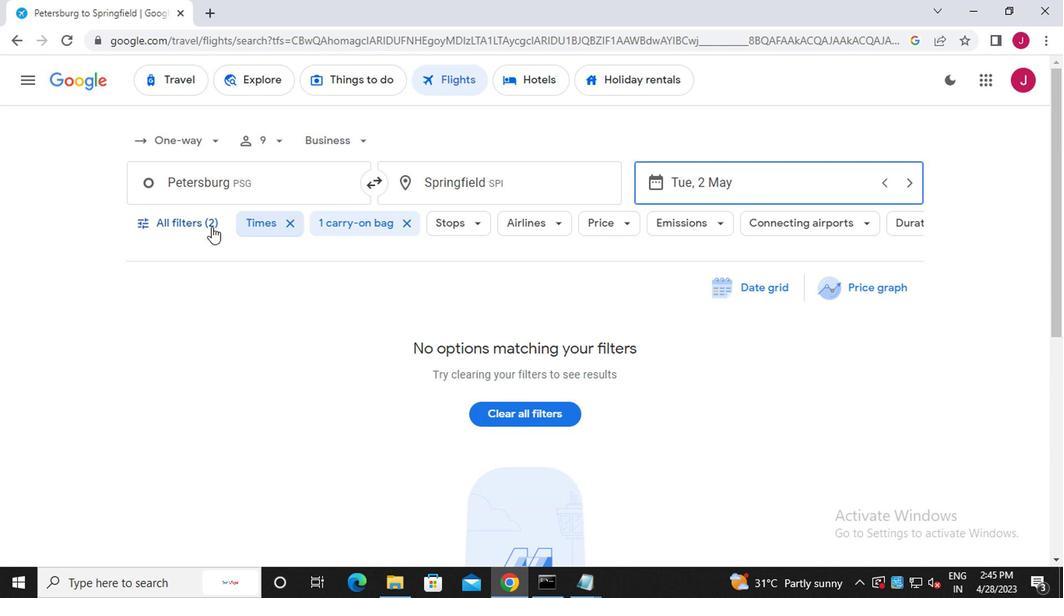 
Action: Mouse pressed left at (200, 224)
Screenshot: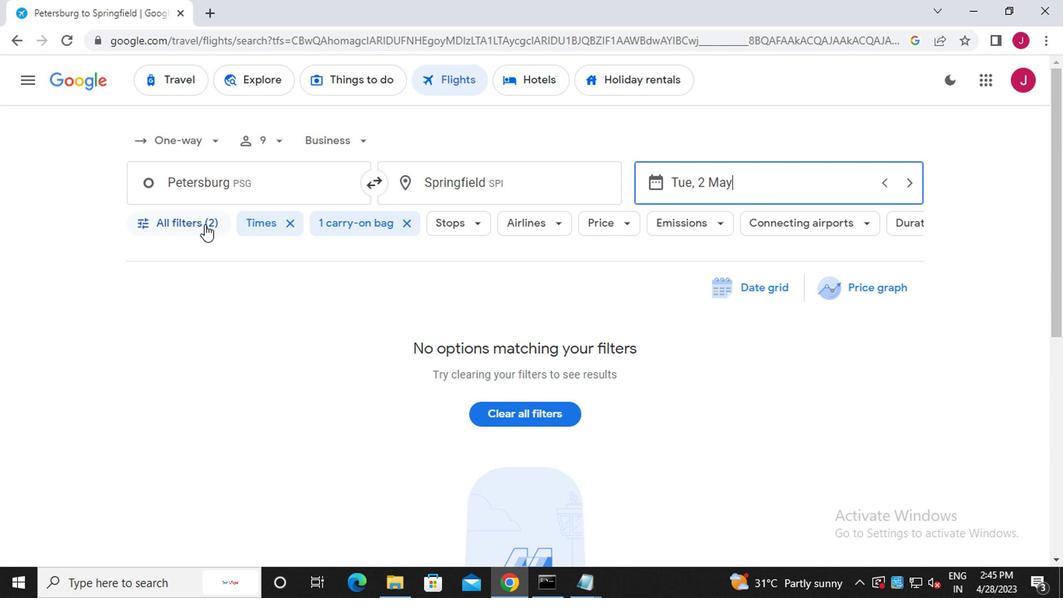 
Action: Mouse moved to (273, 358)
Screenshot: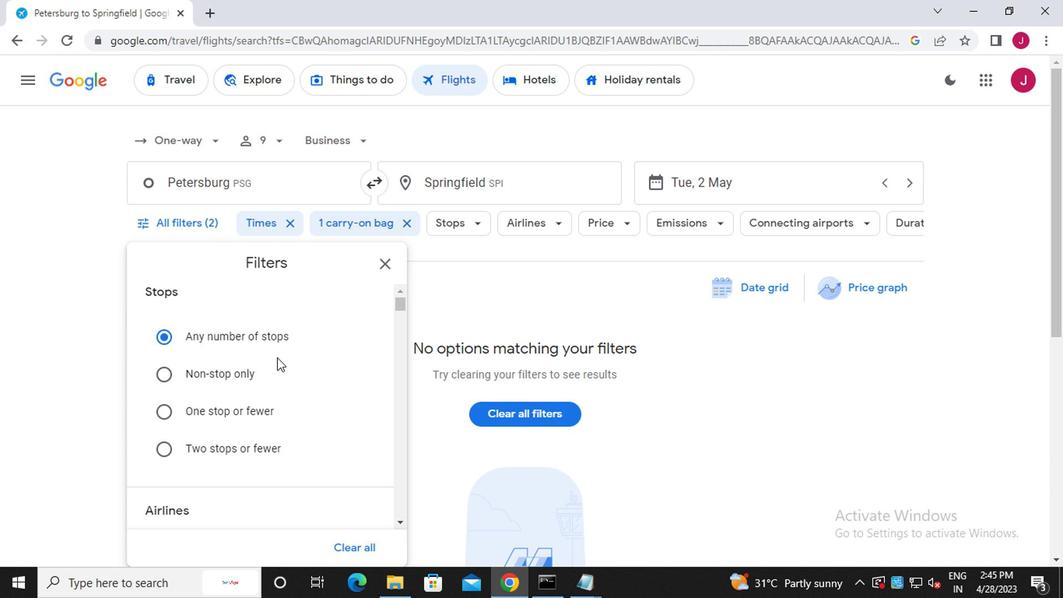 
Action: Mouse scrolled (273, 357) with delta (0, -1)
Screenshot: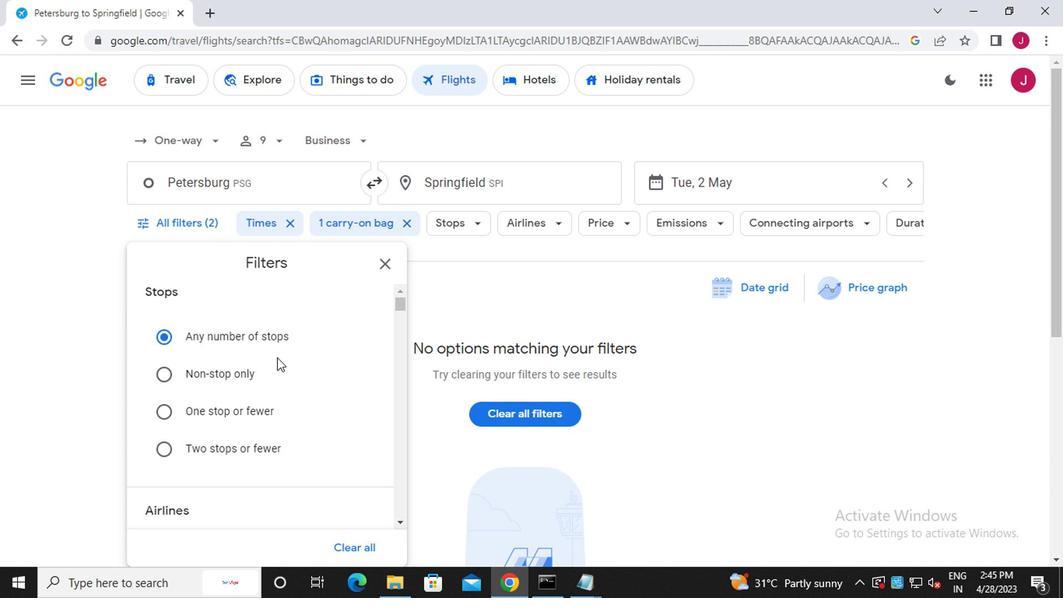 
Action: Mouse scrolled (273, 357) with delta (0, -1)
Screenshot: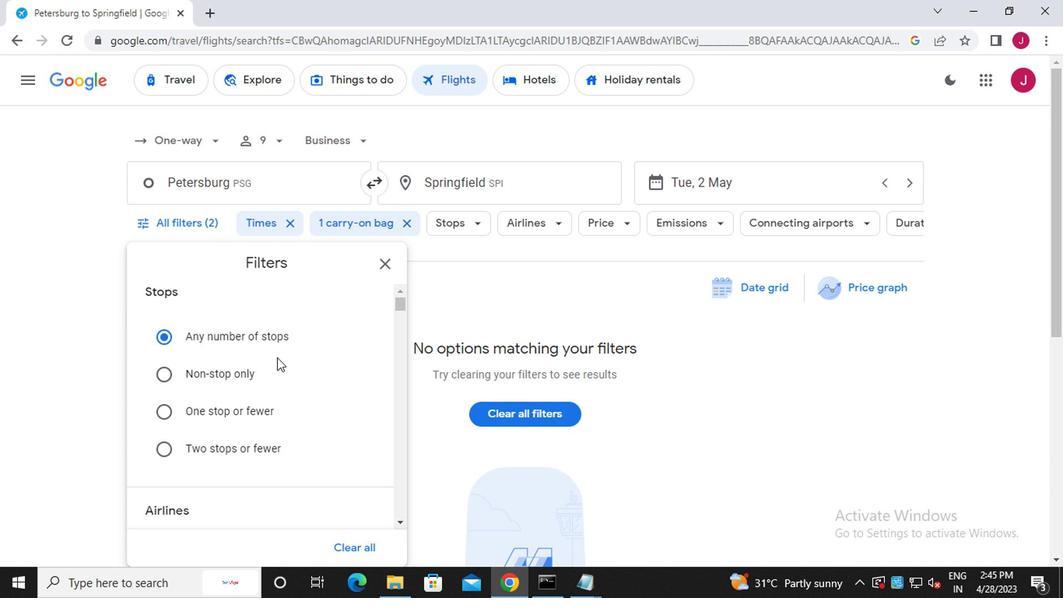
Action: Mouse moved to (355, 398)
Screenshot: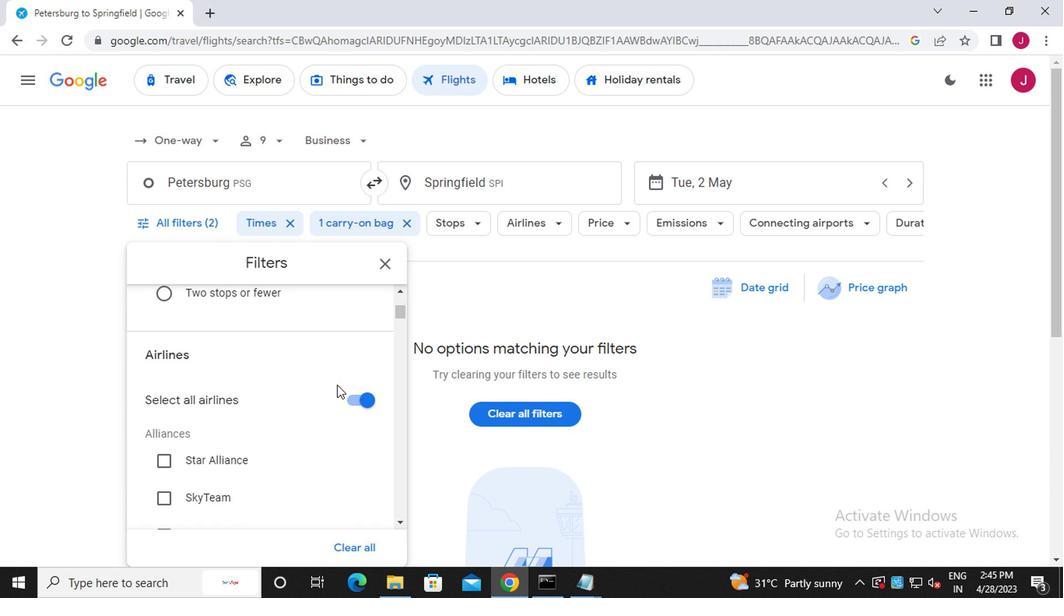 
Action: Mouse pressed left at (355, 398)
Screenshot: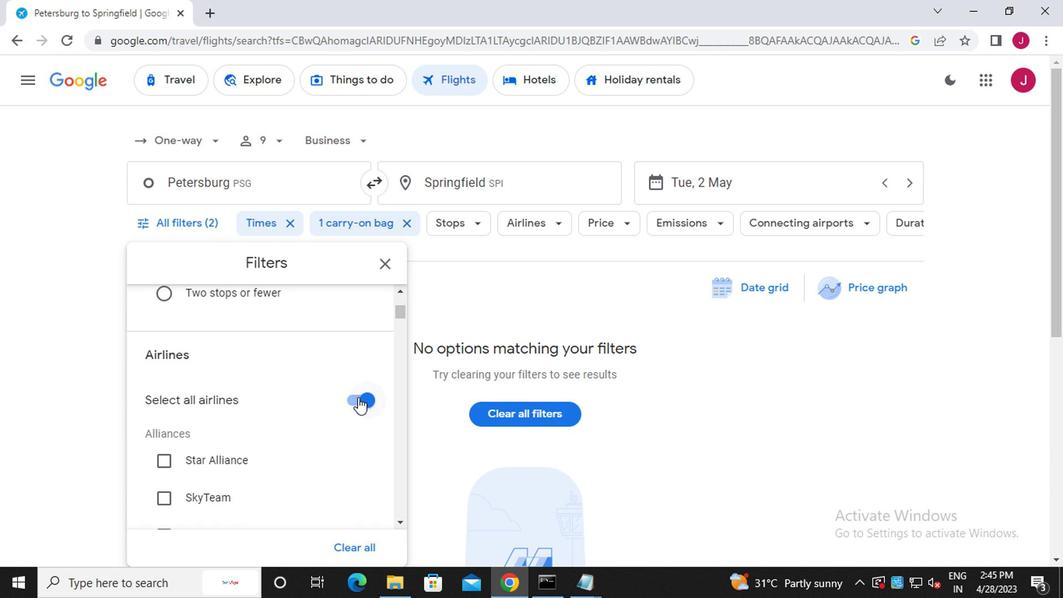 
Action: Mouse moved to (323, 398)
Screenshot: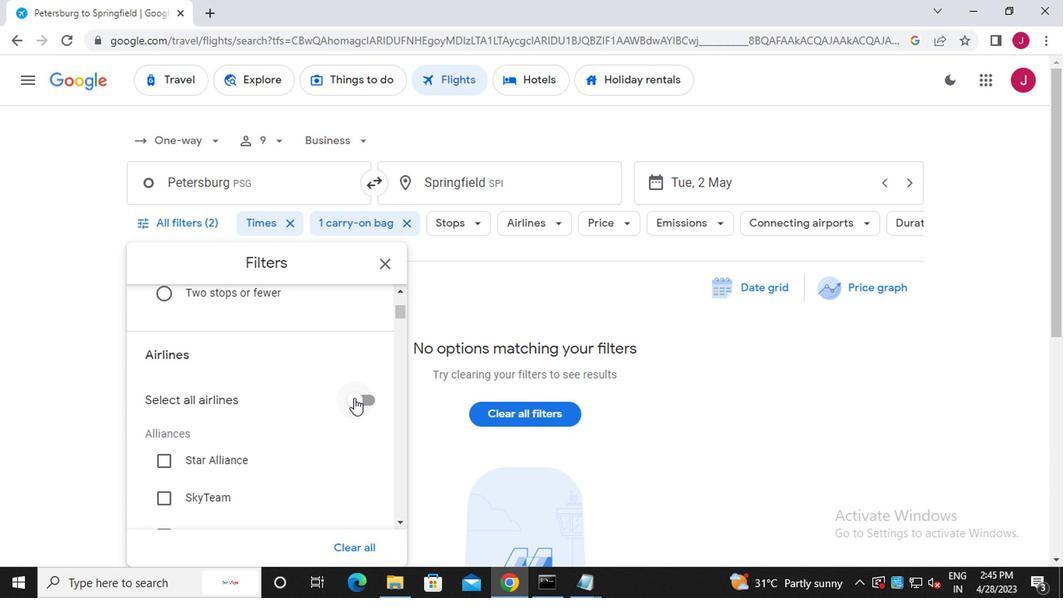 
Action: Mouse scrolled (323, 397) with delta (0, -1)
Screenshot: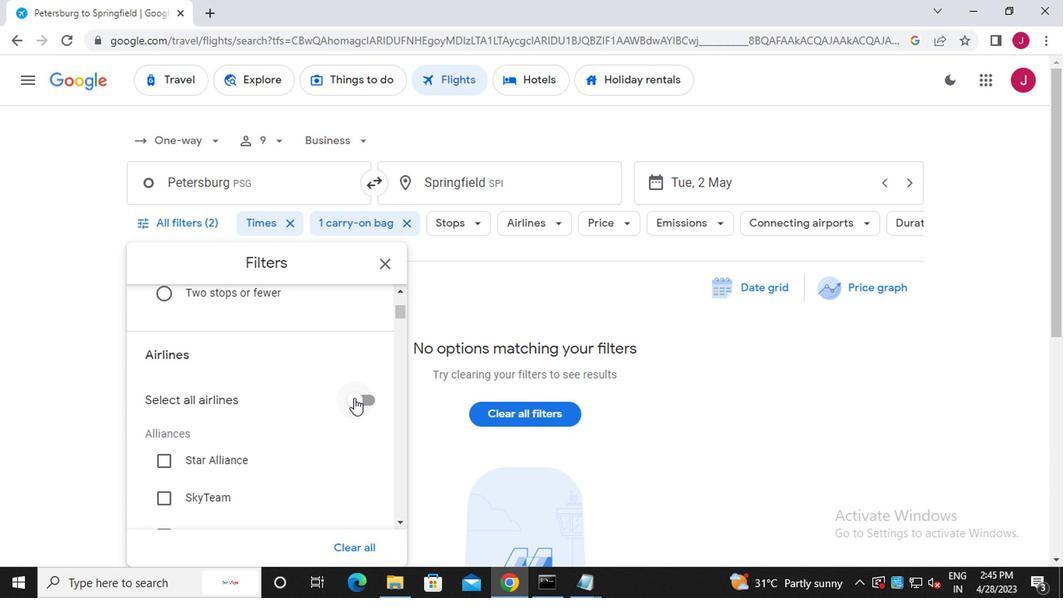 
Action: Mouse scrolled (323, 397) with delta (0, -1)
Screenshot: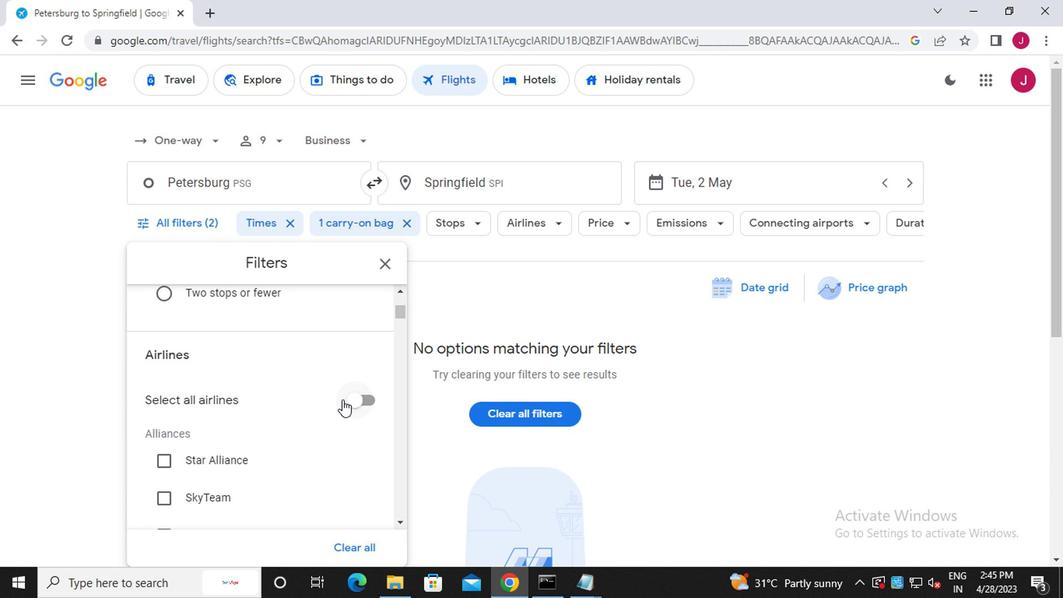 
Action: Mouse moved to (318, 394)
Screenshot: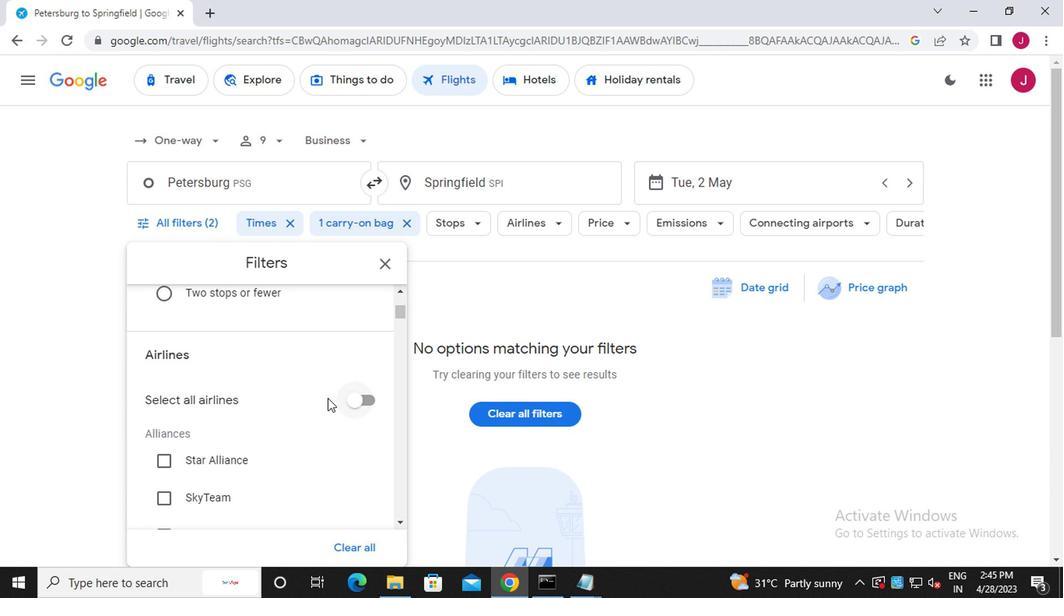 
Action: Mouse scrolled (318, 394) with delta (0, 0)
Screenshot: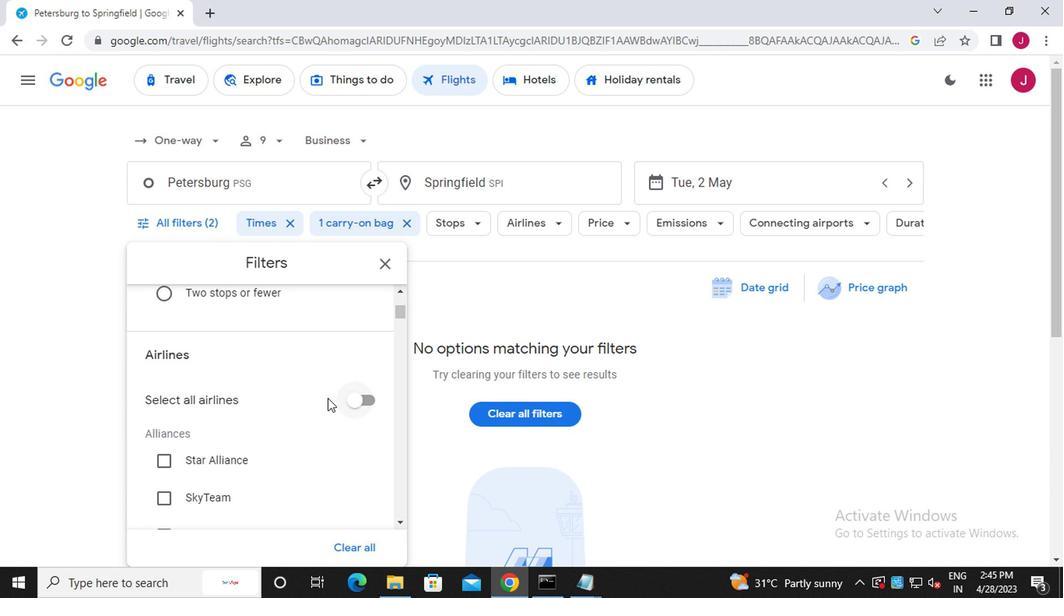 
Action: Mouse moved to (165, 477)
Screenshot: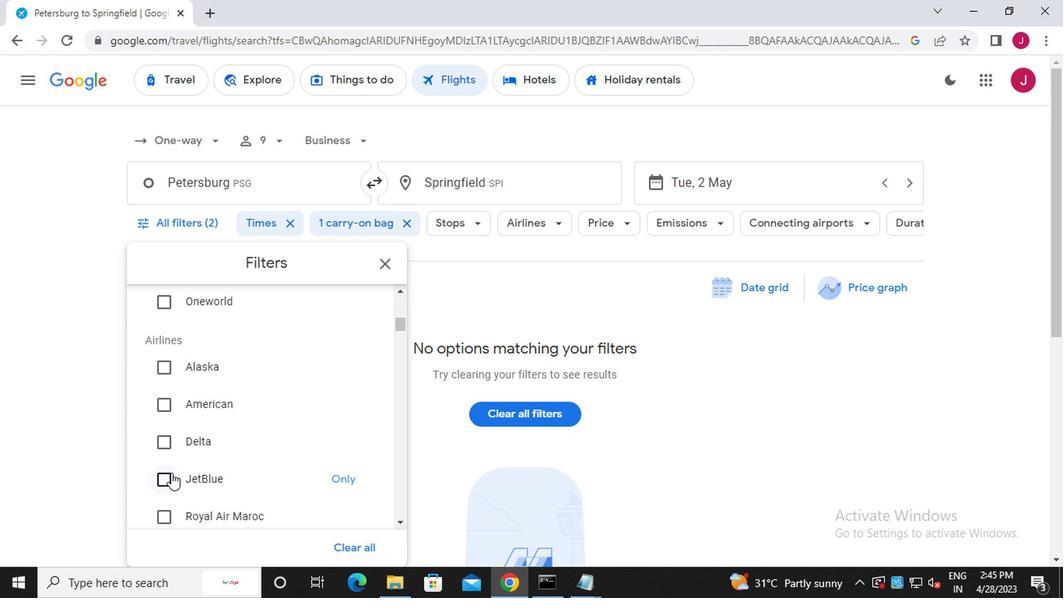 
Action: Mouse pressed left at (165, 477)
Screenshot: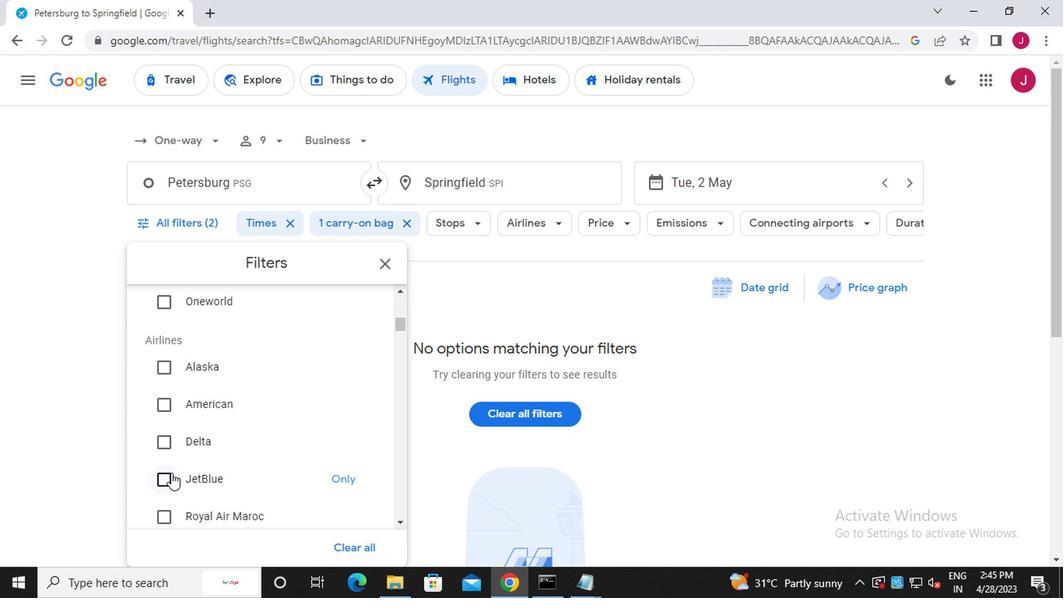 
Action: Mouse moved to (273, 434)
Screenshot: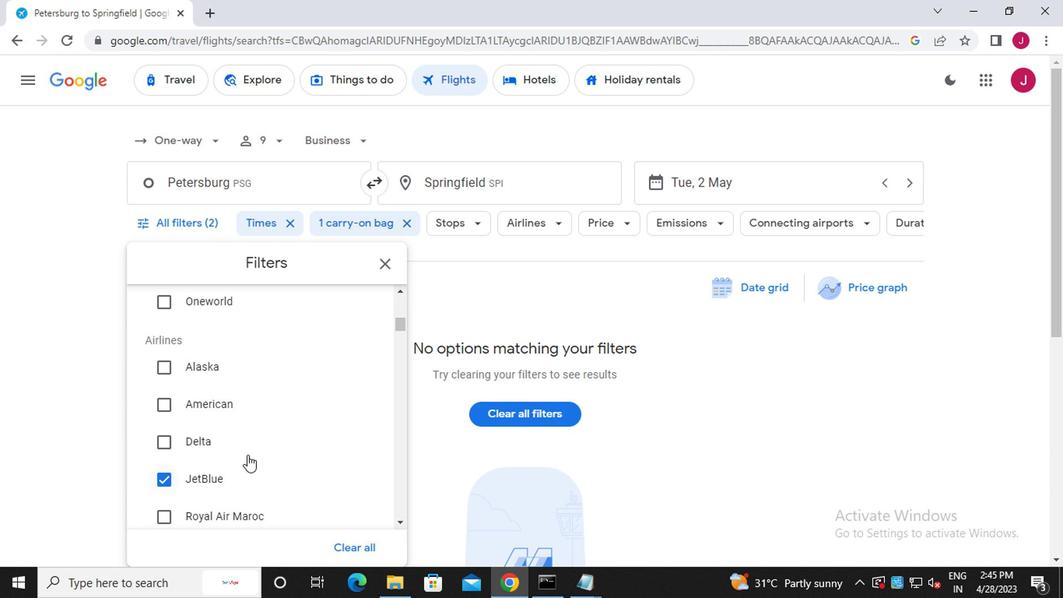 
Action: Mouse scrolled (273, 433) with delta (0, -1)
Screenshot: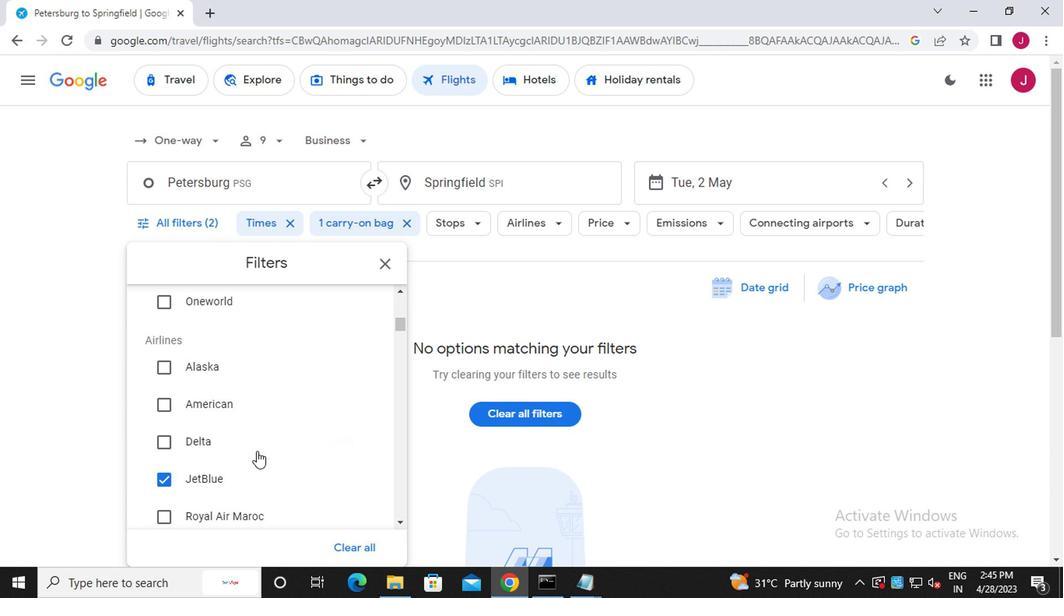 
Action: Mouse moved to (273, 433)
Screenshot: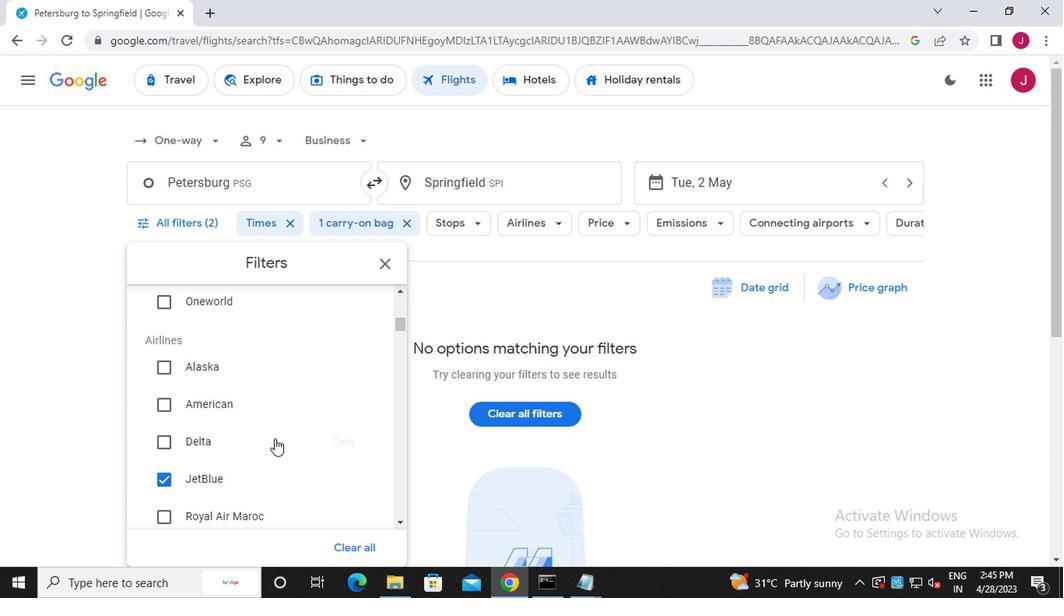 
Action: Mouse scrolled (273, 432) with delta (0, 0)
Screenshot: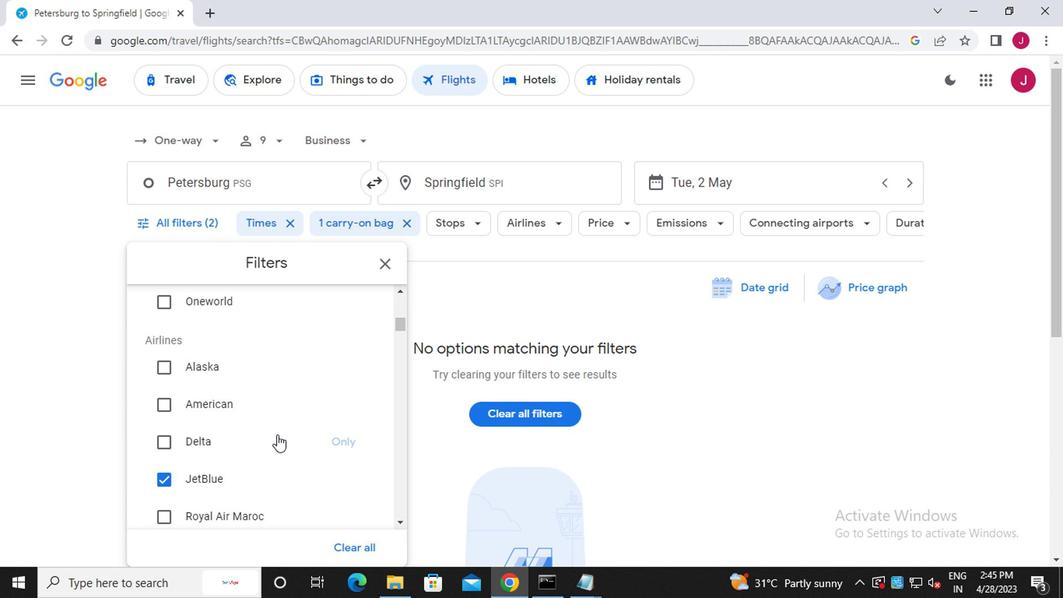 
Action: Mouse moved to (279, 420)
Screenshot: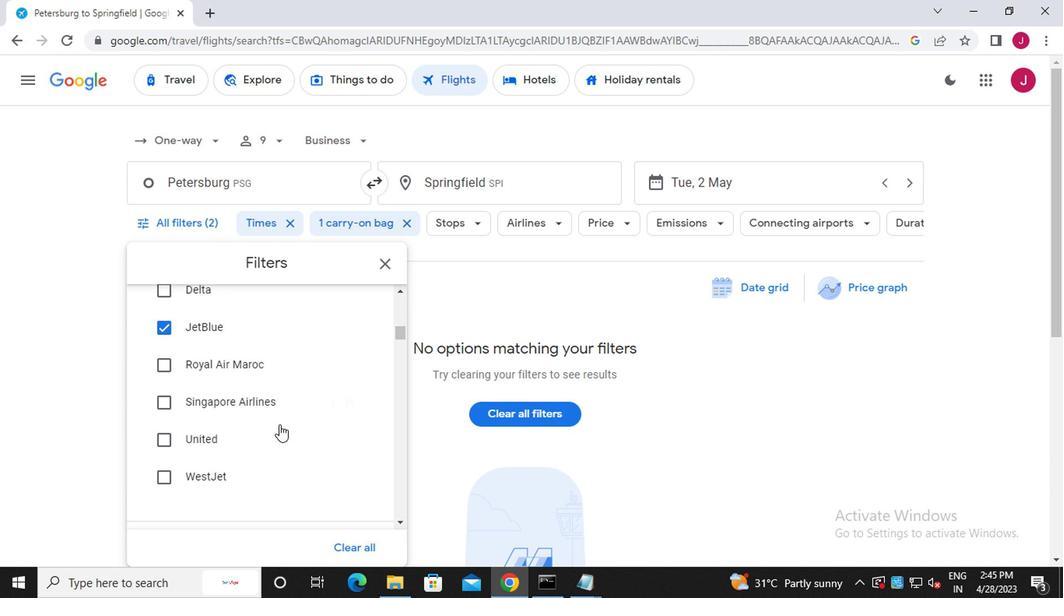 
Action: Mouse scrolled (279, 419) with delta (0, 0)
Screenshot: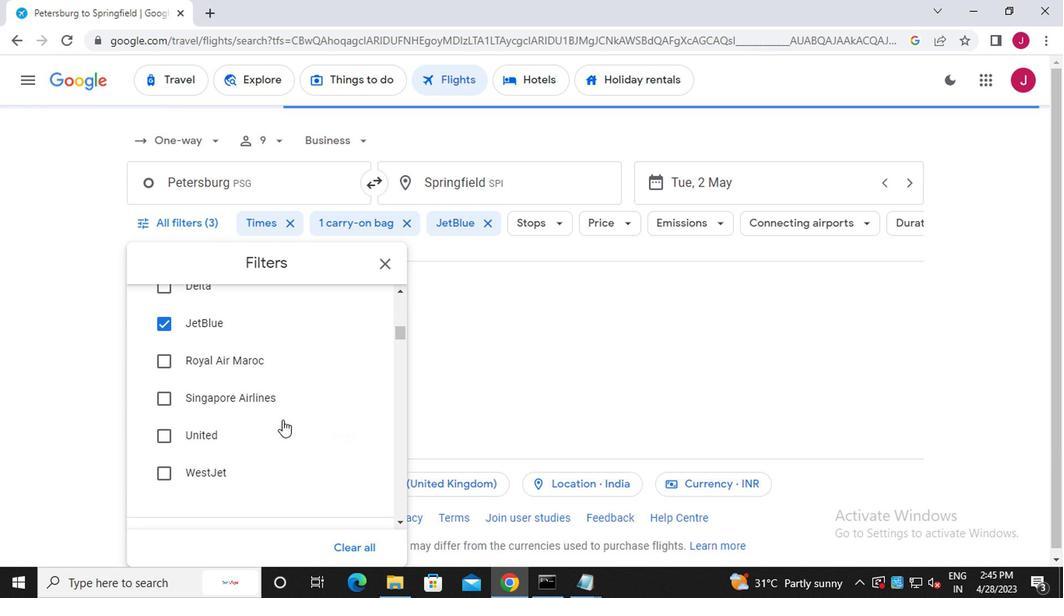 
Action: Mouse scrolled (279, 419) with delta (0, 0)
Screenshot: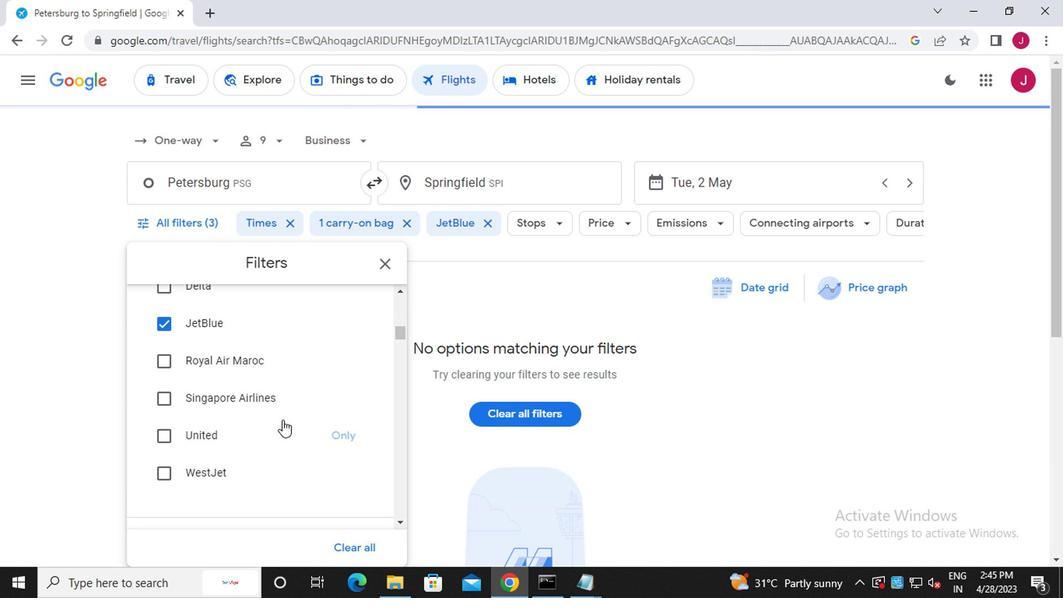 
Action: Mouse moved to (309, 423)
Screenshot: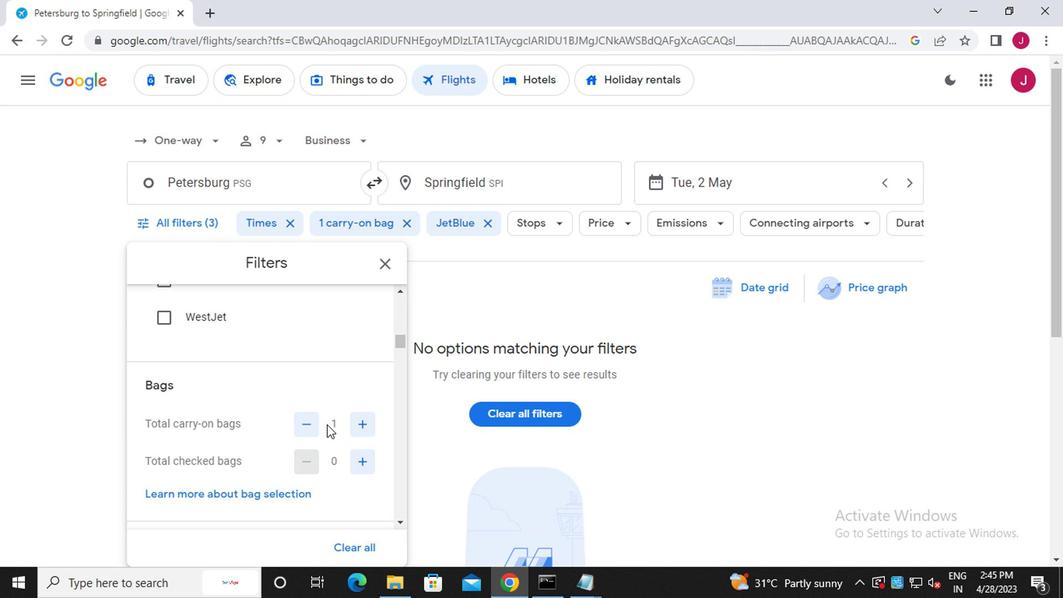 
Action: Mouse pressed left at (309, 423)
Screenshot: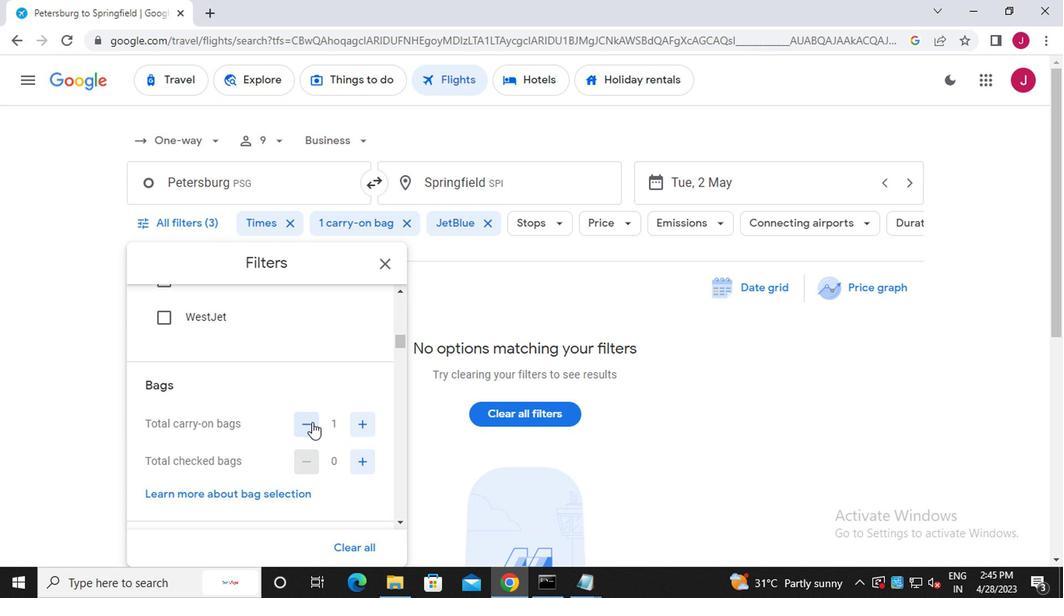 
Action: Mouse moved to (362, 425)
Screenshot: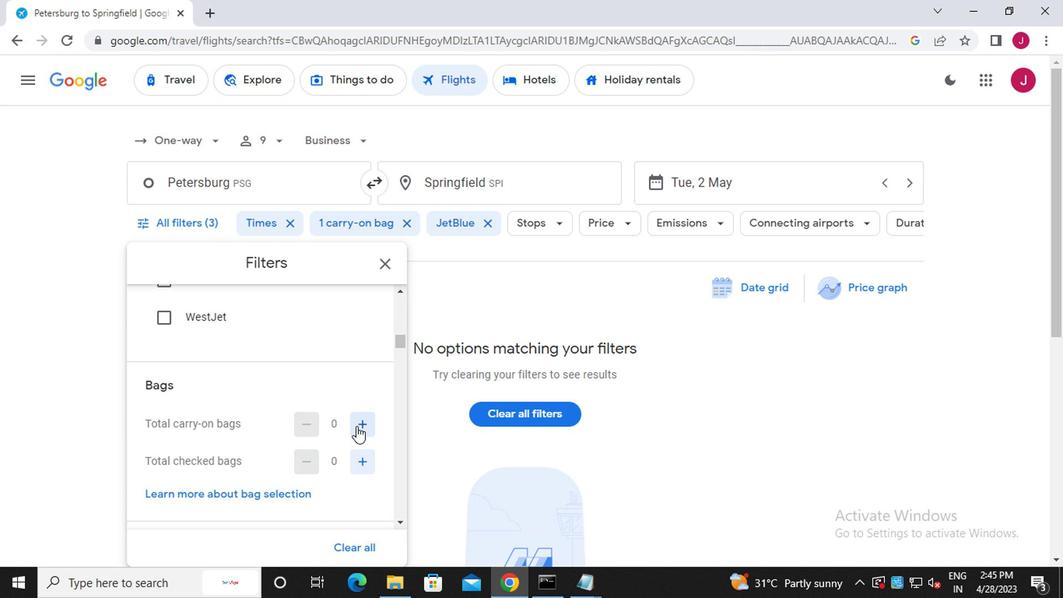 
Action: Mouse pressed left at (362, 425)
Screenshot: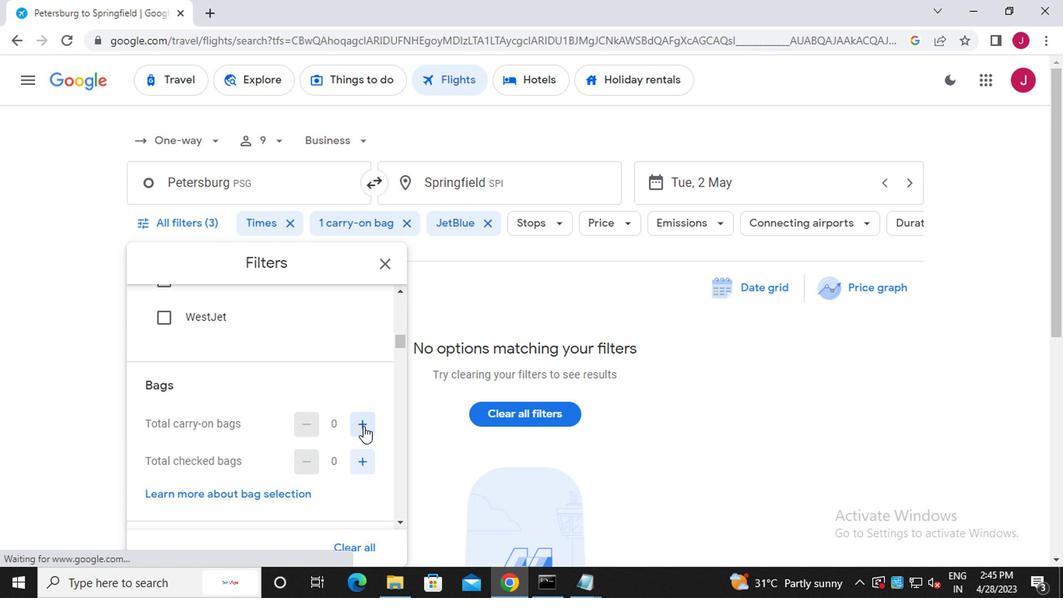 
Action: Mouse moved to (359, 423)
Screenshot: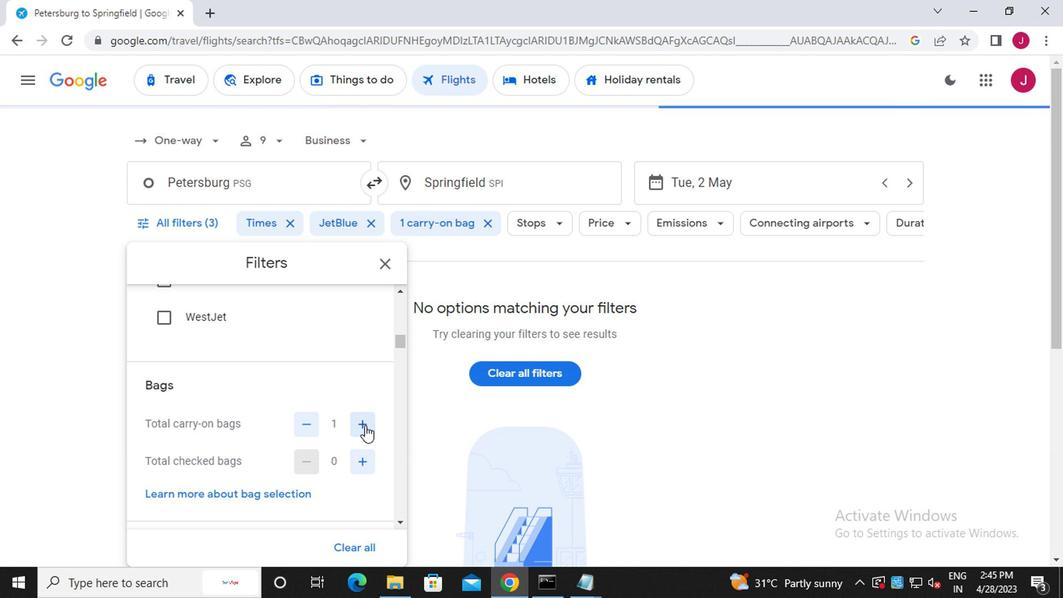
Action: Mouse scrolled (359, 423) with delta (0, 0)
Screenshot: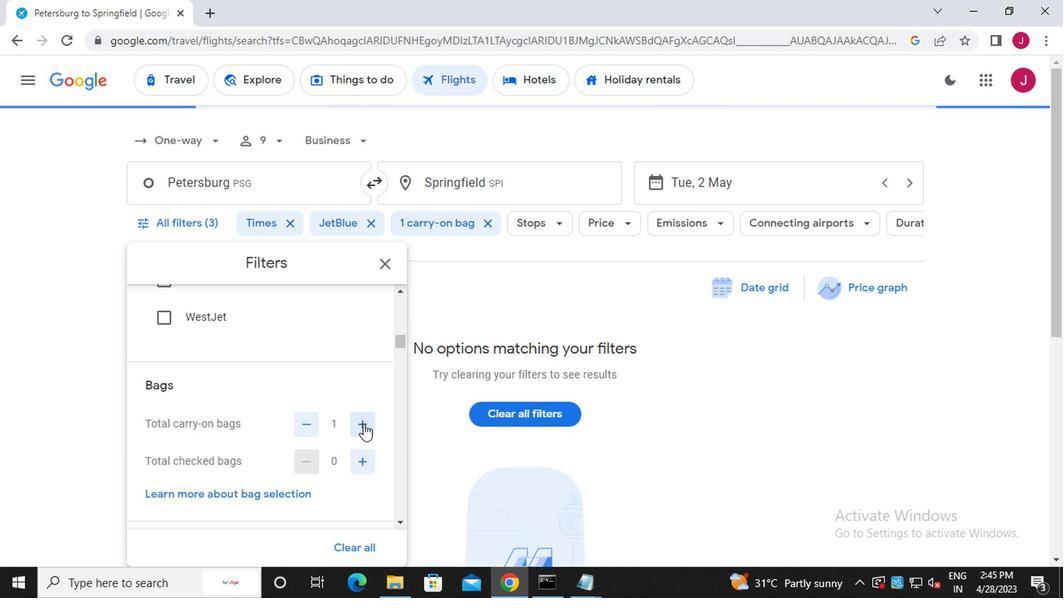 
Action: Mouse scrolled (359, 423) with delta (0, 0)
Screenshot: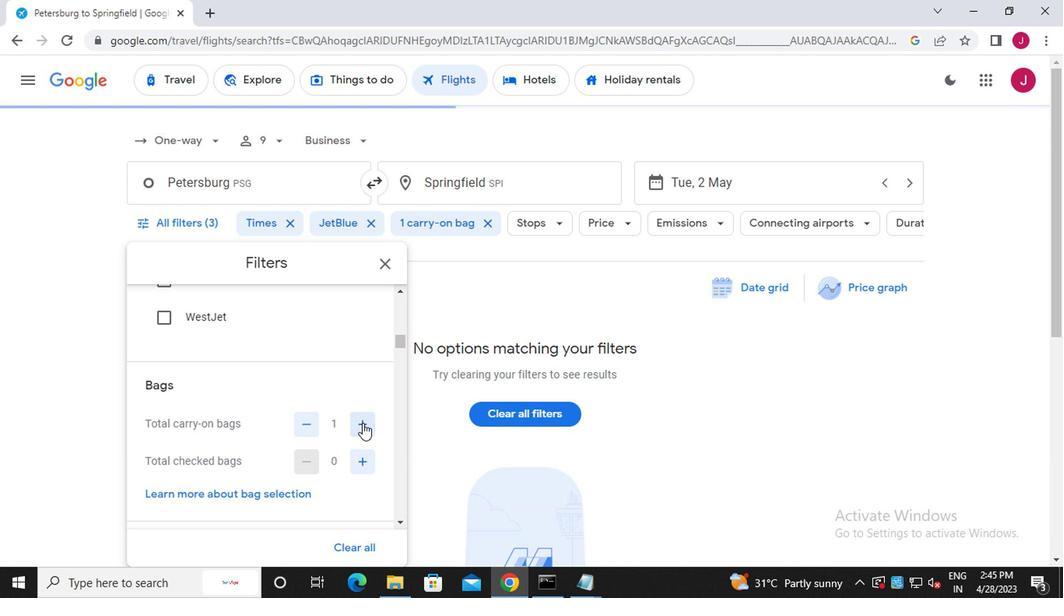 
Action: Mouse moved to (367, 454)
Screenshot: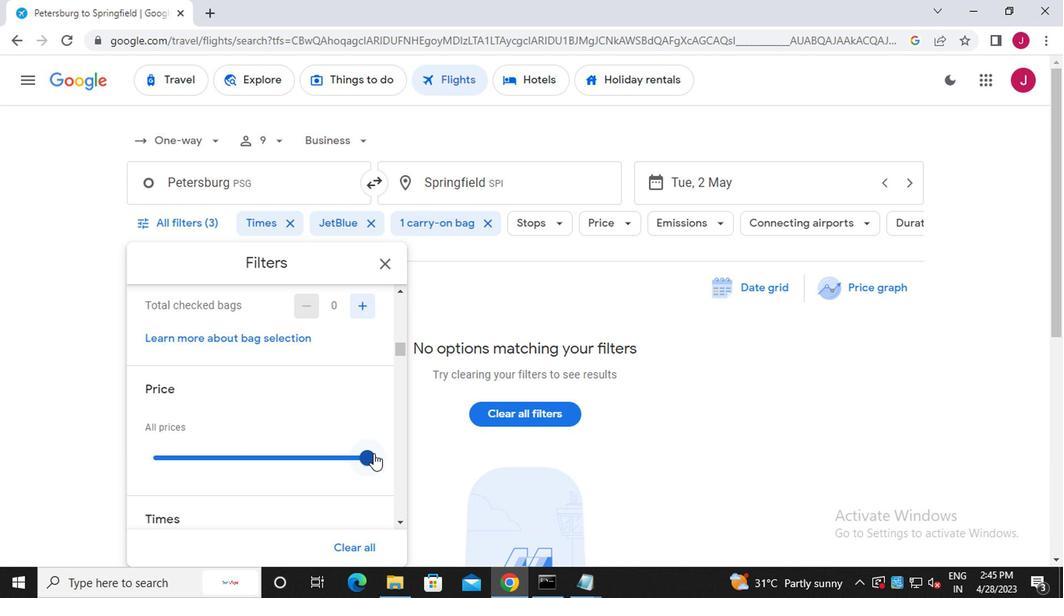 
Action: Mouse pressed left at (367, 454)
Screenshot: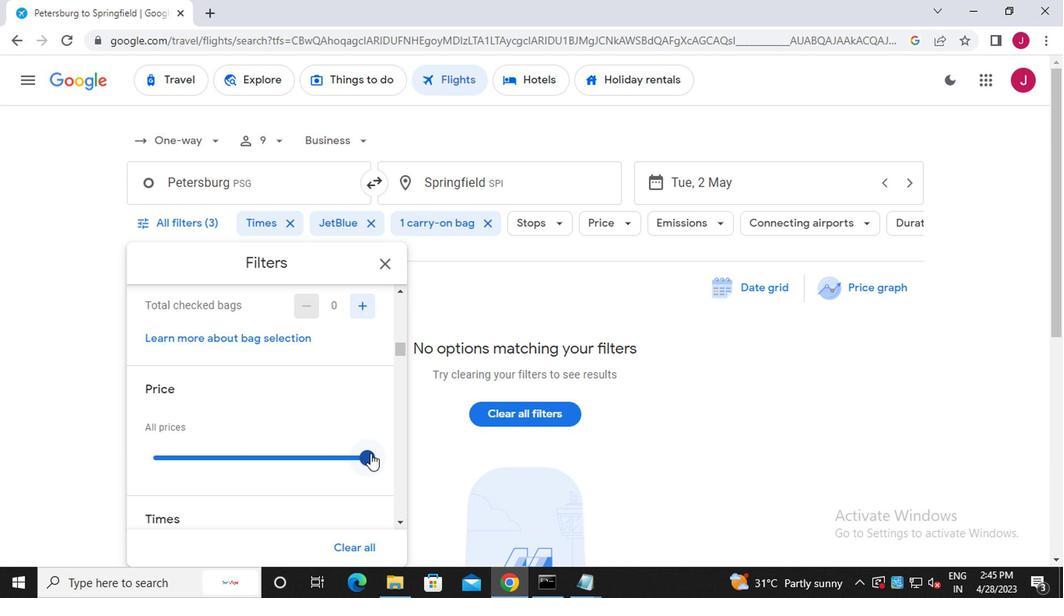 
Action: Mouse moved to (362, 445)
Screenshot: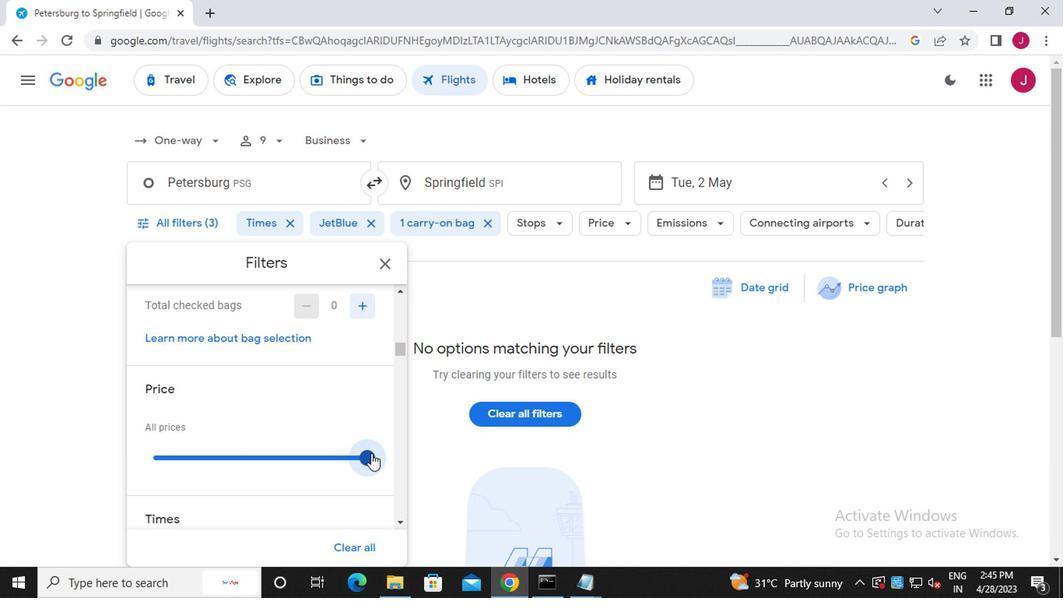 
Action: Mouse scrolled (362, 444) with delta (0, 0)
Screenshot: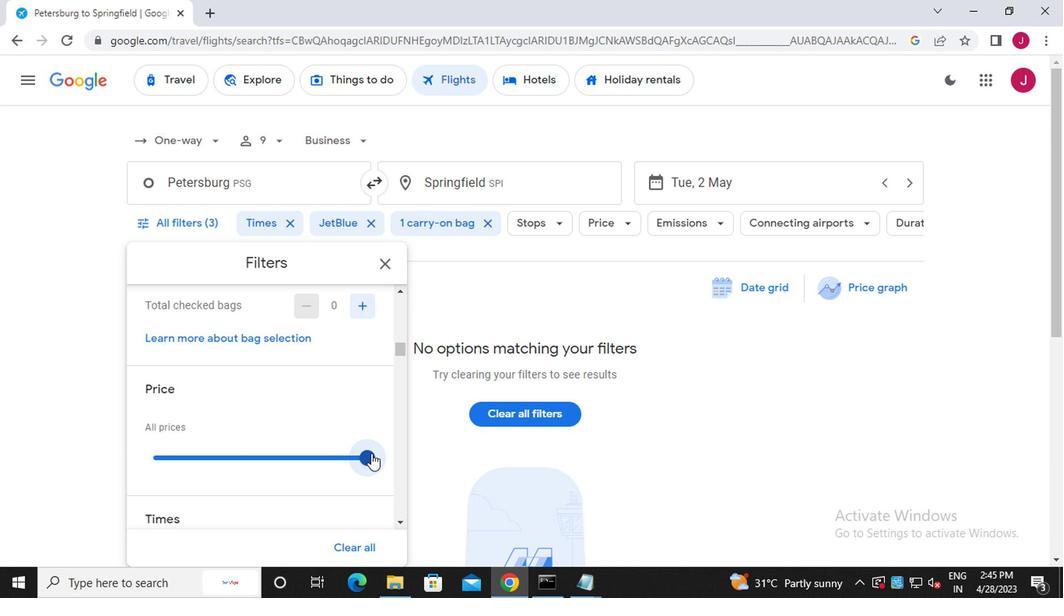 
Action: Mouse scrolled (362, 444) with delta (0, 0)
Screenshot: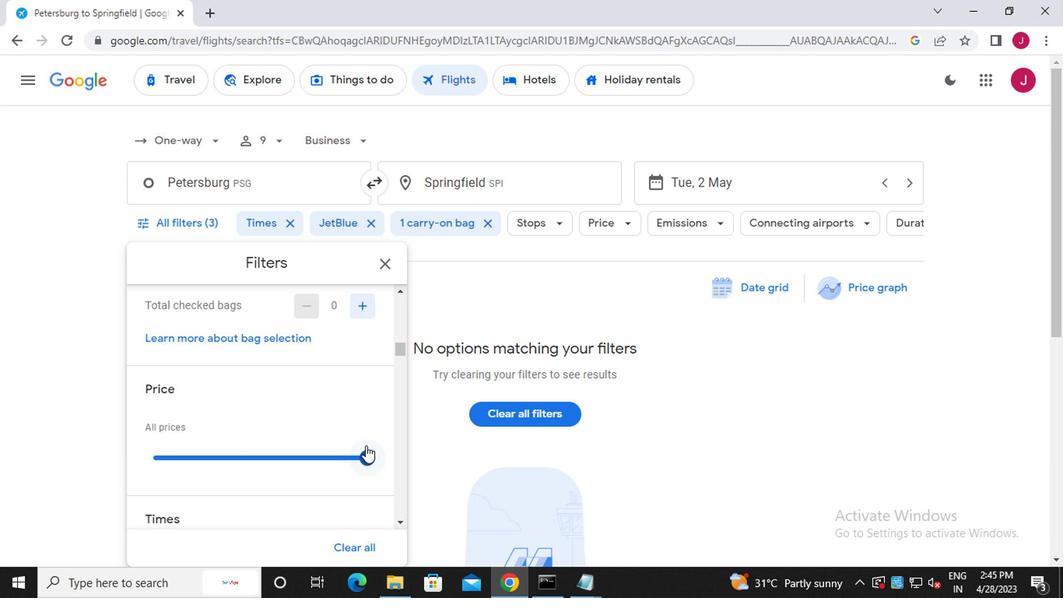 
Action: Mouse moved to (361, 441)
Screenshot: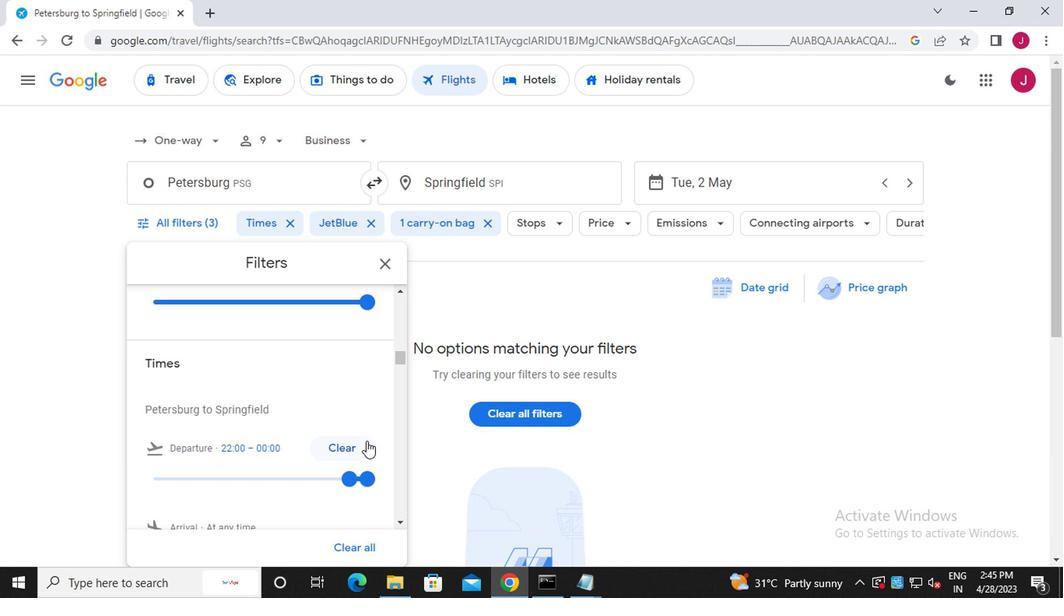 
Action: Mouse scrolled (361, 440) with delta (0, 0)
Screenshot: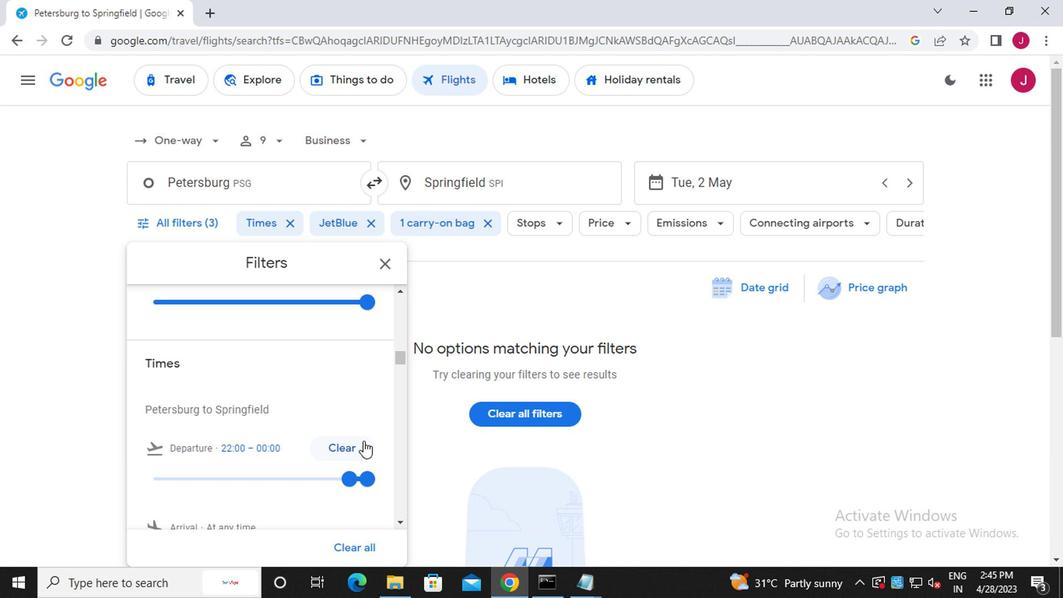 
Action: Mouse scrolled (361, 440) with delta (0, 0)
Screenshot: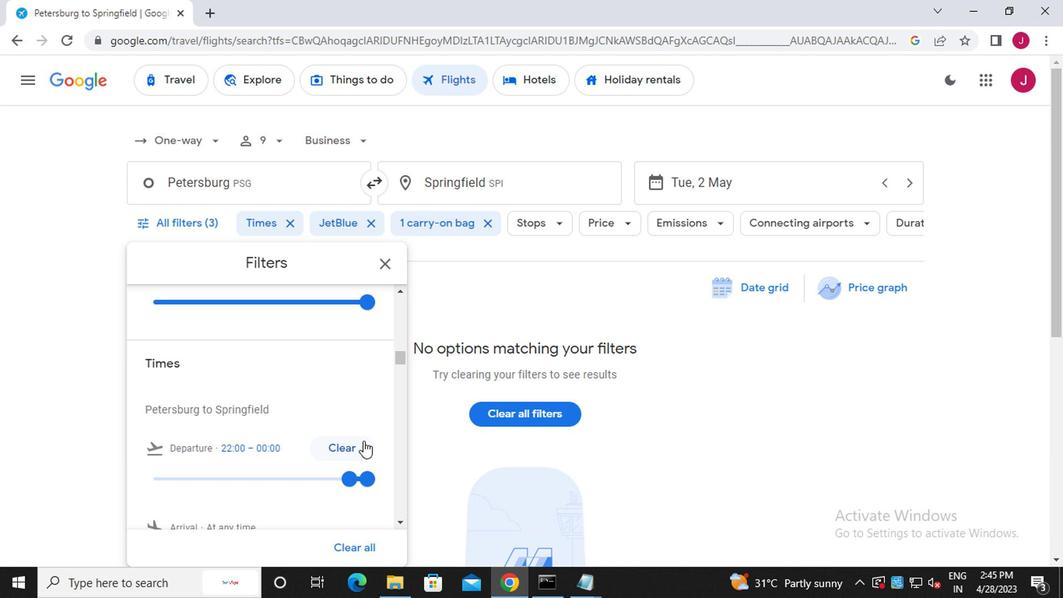 
Action: Mouse moved to (352, 364)
Screenshot: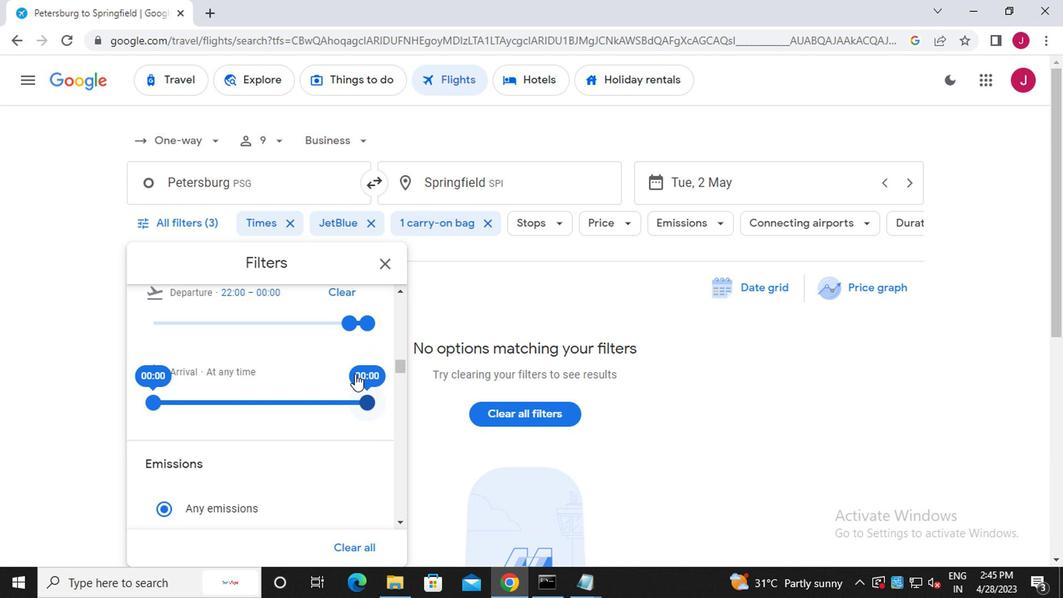 
Action: Mouse scrolled (352, 366) with delta (0, 1)
Screenshot: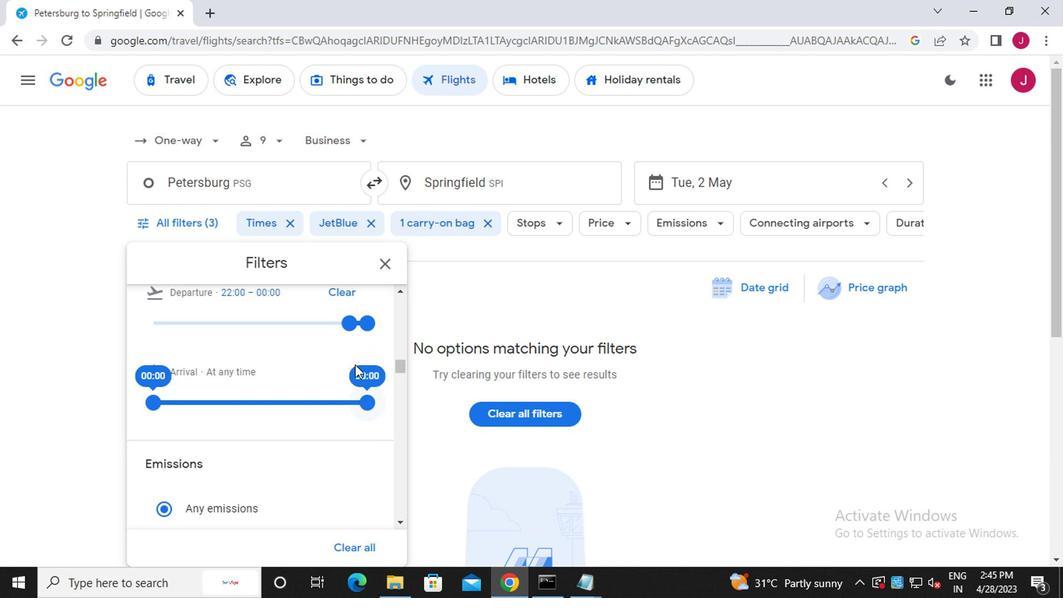 
Action: Mouse moved to (348, 398)
Screenshot: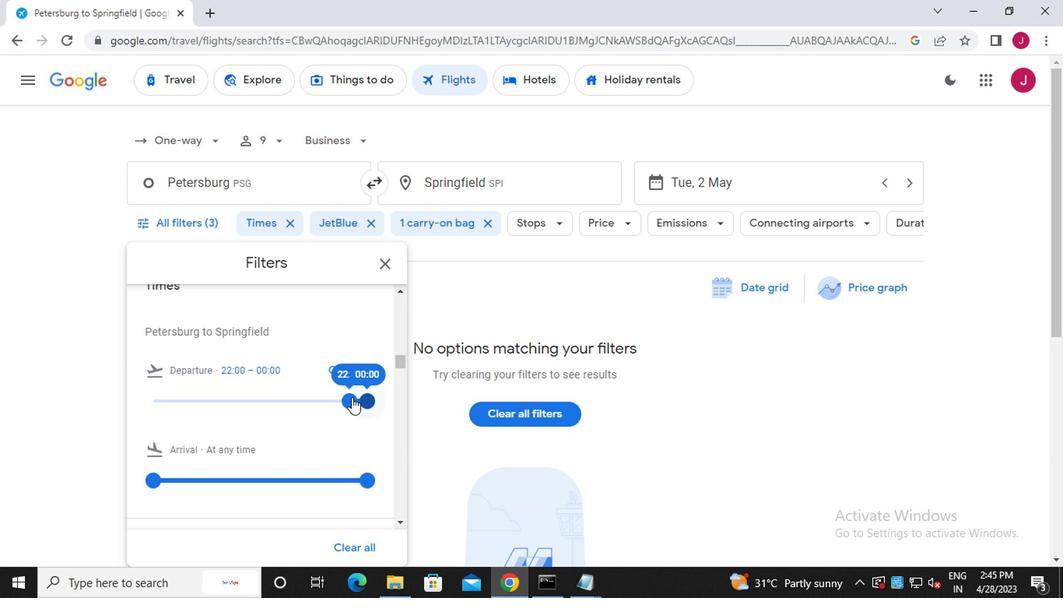 
Action: Mouse pressed left at (348, 398)
Screenshot: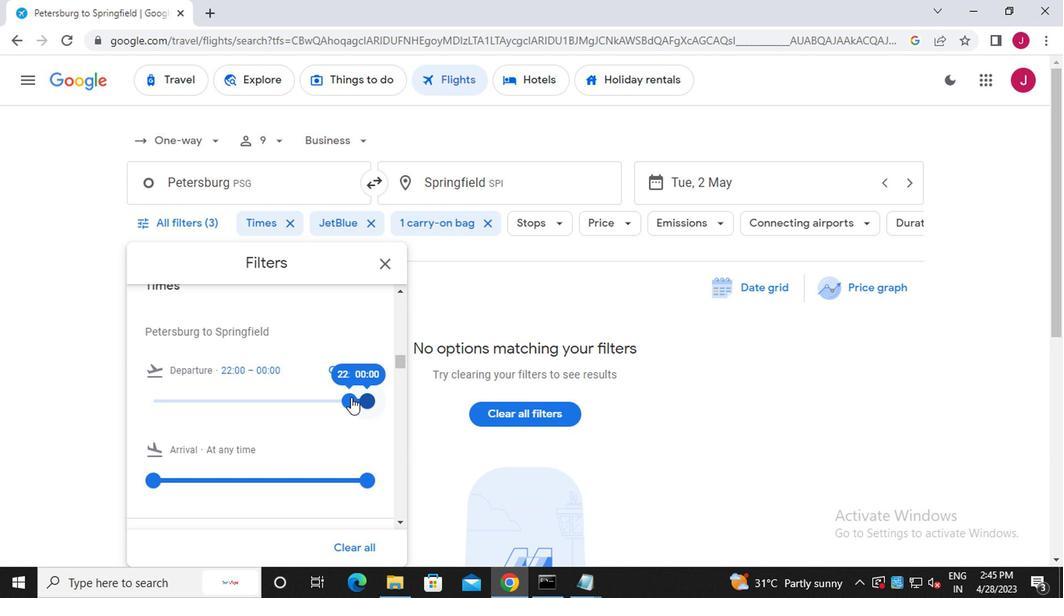 
Action: Mouse moved to (364, 402)
Screenshot: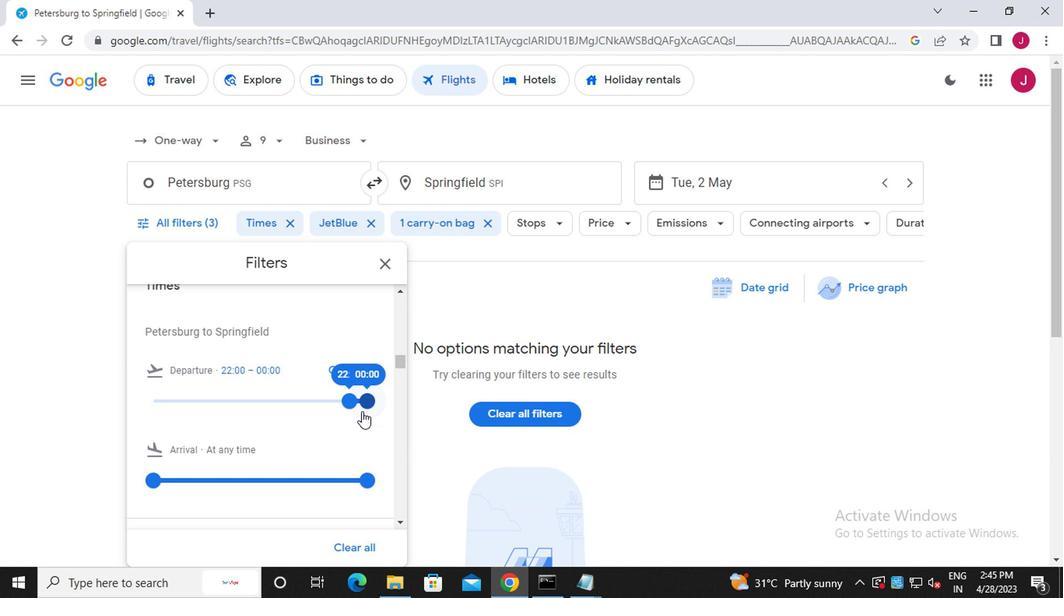 
Action: Mouse pressed left at (364, 402)
Screenshot: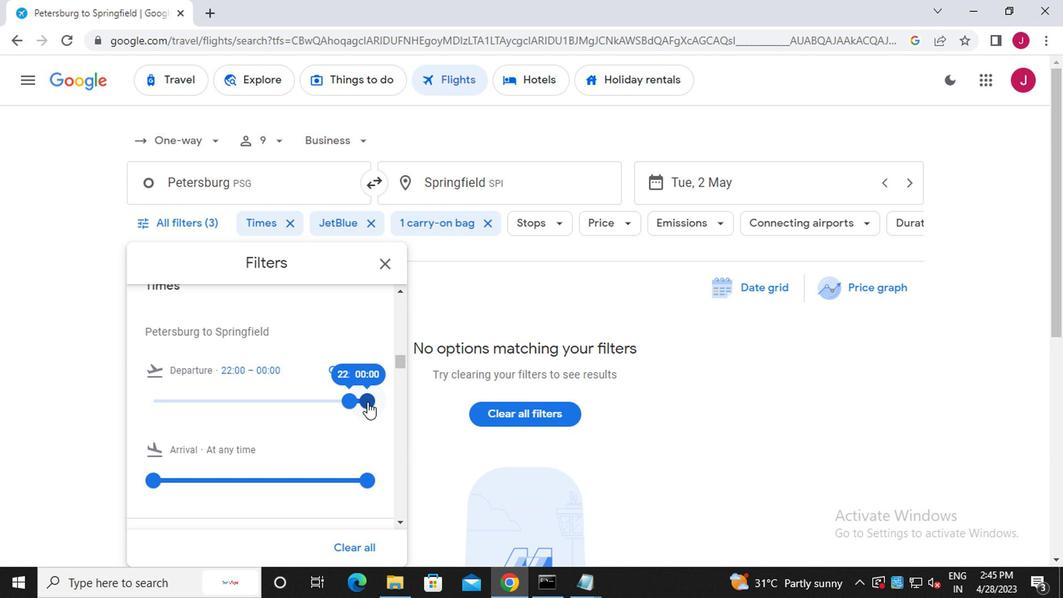 
Action: Mouse moved to (345, 404)
Screenshot: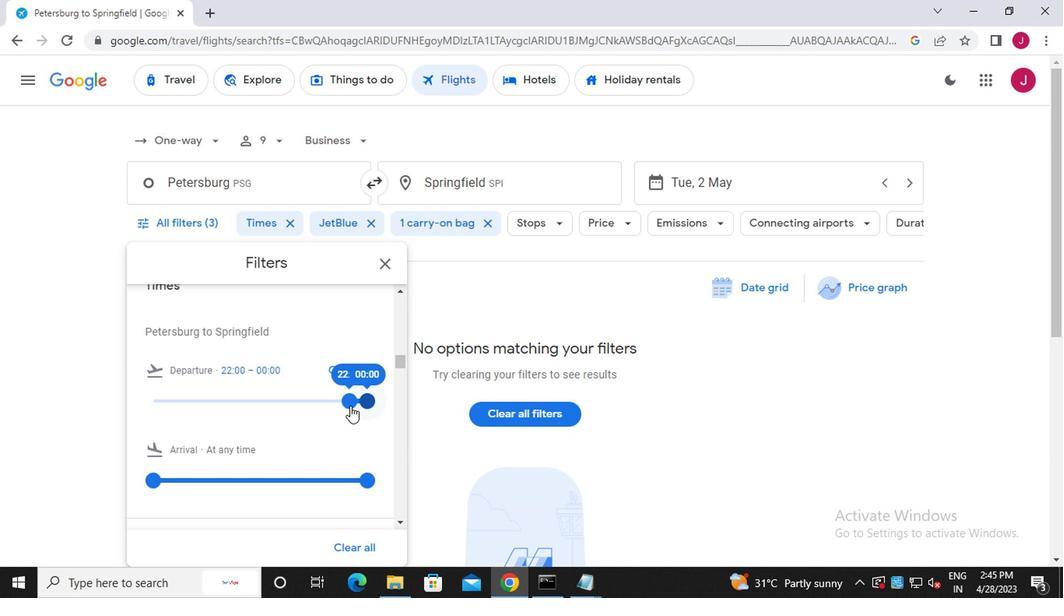 
Action: Mouse pressed left at (345, 404)
Screenshot: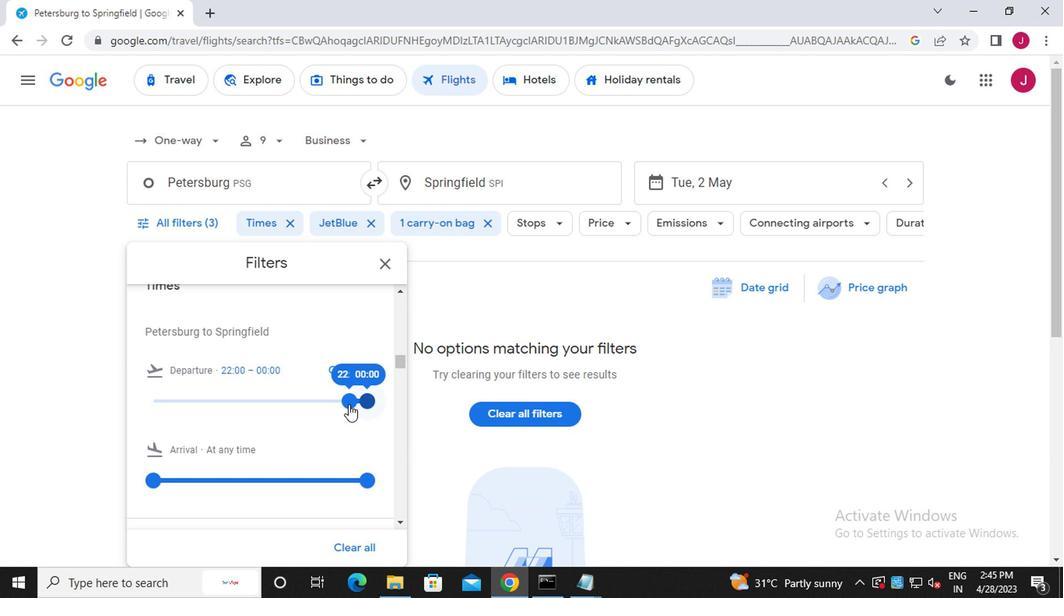 
Action: Mouse moved to (387, 266)
Screenshot: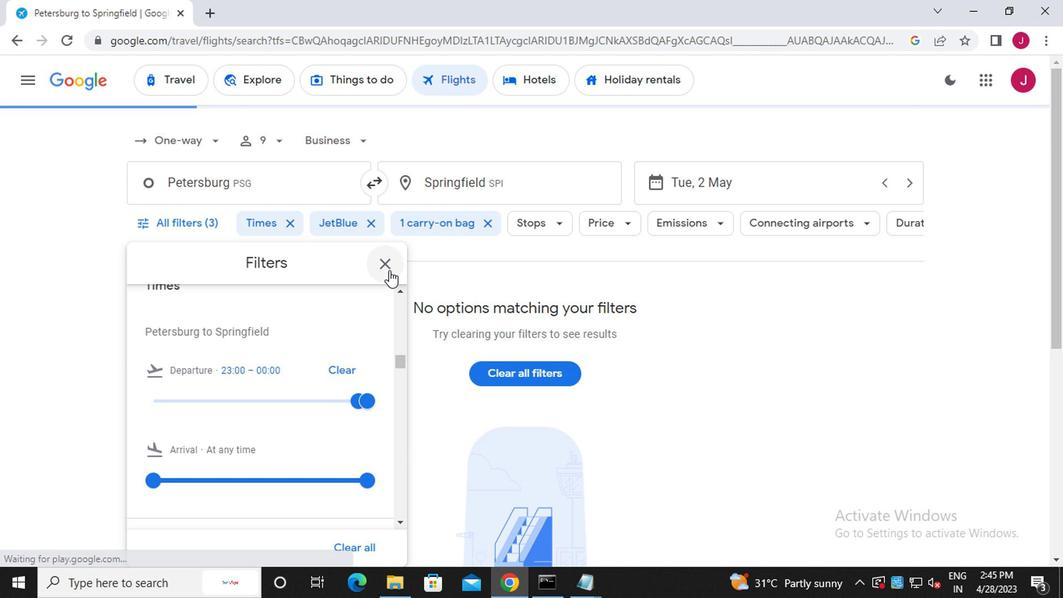 
Action: Mouse pressed left at (387, 266)
Screenshot: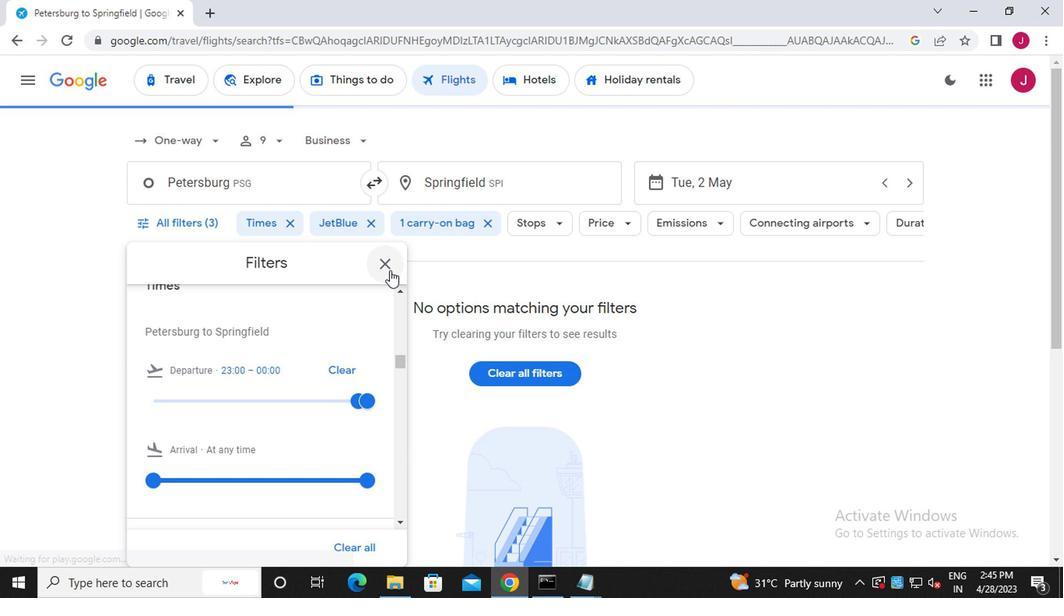 
Action: Mouse moved to (387, 266)
Screenshot: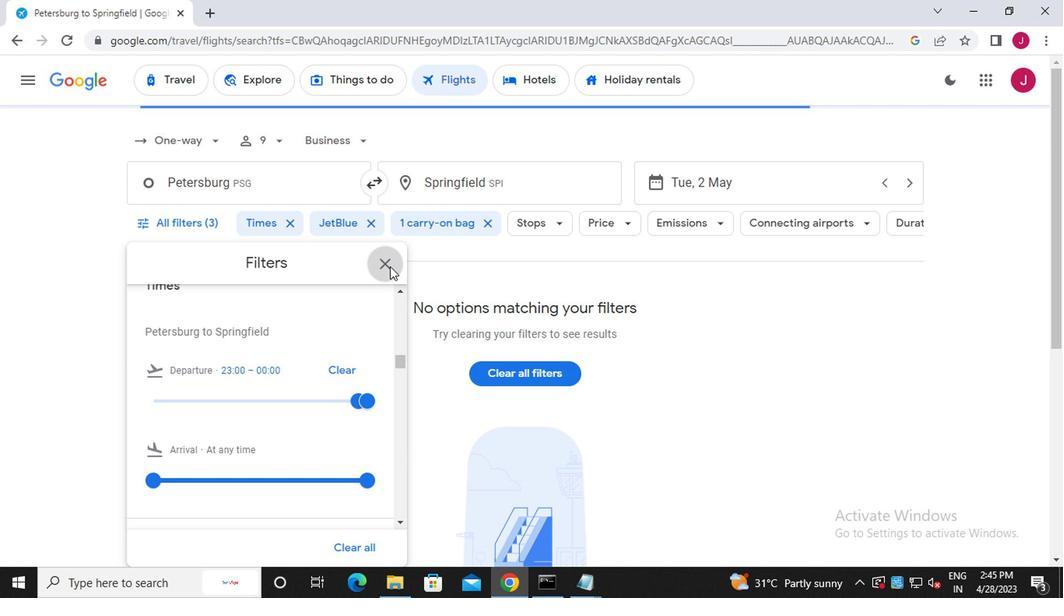 
